 Task: Assign Issue Issue0000000288 to Sprint Sprint0000000173 in Scrum Project Project0000000058 in Jira. Assign Issue Issue0000000289 to Sprint Sprint0000000173 in Scrum Project Project0000000058 in Jira. Assign Issue Issue0000000290 to Sprint Sprint0000000174 in Scrum Project Project0000000058 in Jira. Start a Sprint called Sprint0000000169 in Scrum Project Project0000000057 in Jira. Start a Sprint called Sprint0000000170 in Scrum Project Project0000000057 in Jira
Action: Mouse moved to (121, 303)
Screenshot: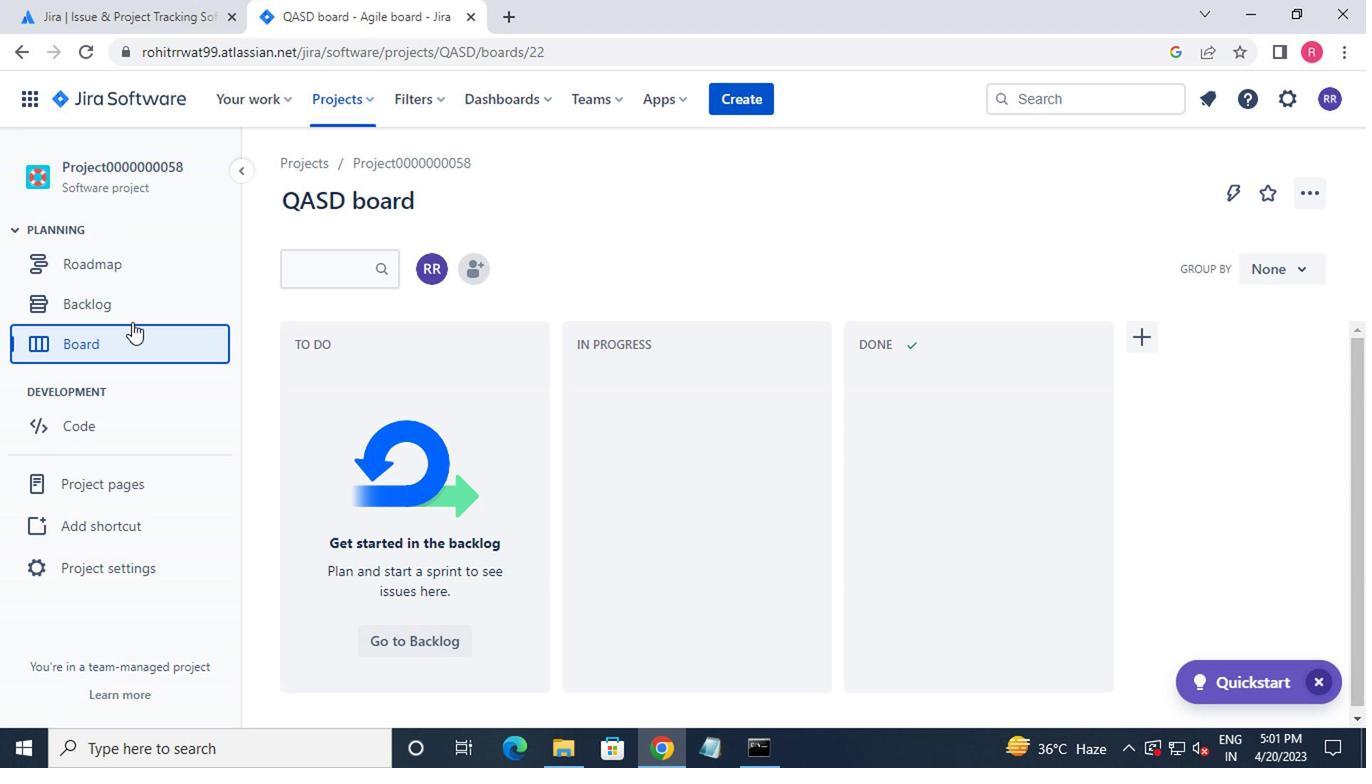 
Action: Mouse pressed left at (121, 303)
Screenshot: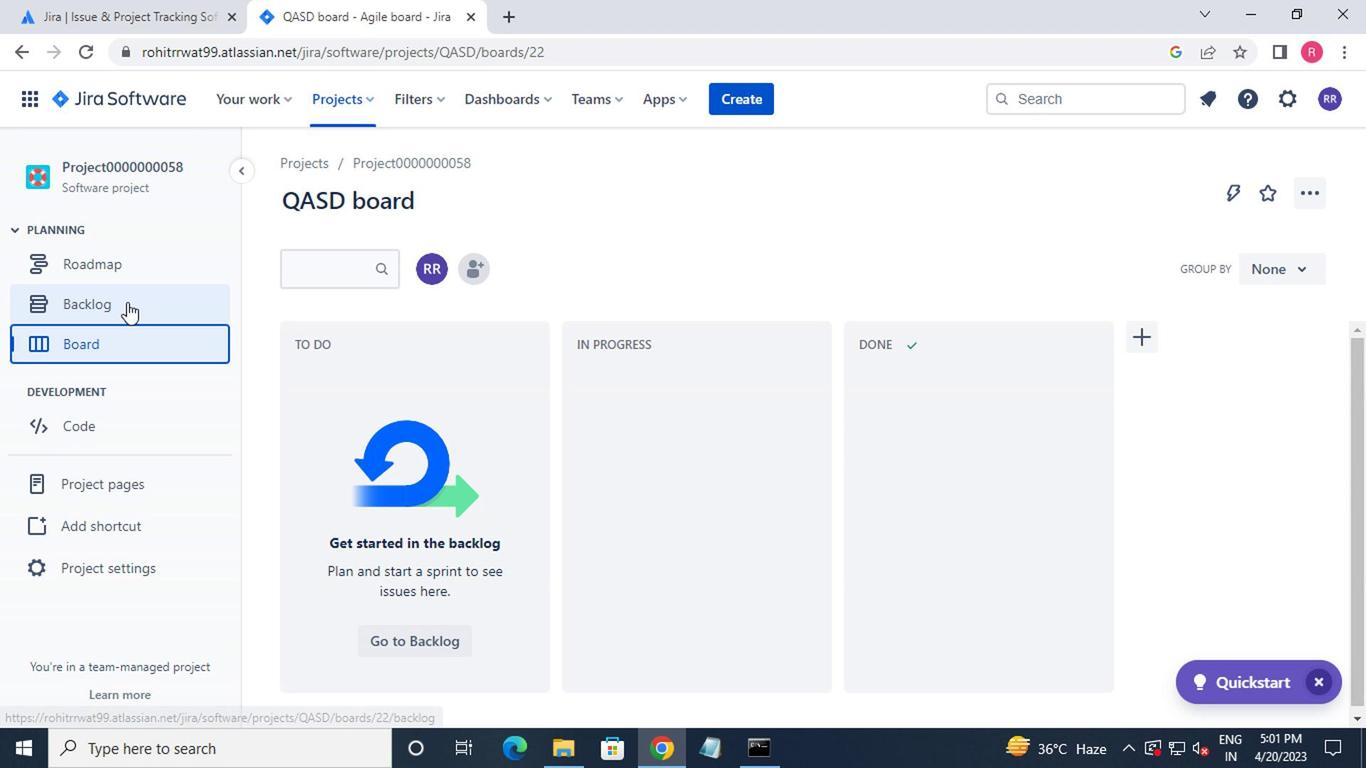 
Action: Mouse moved to (357, 424)
Screenshot: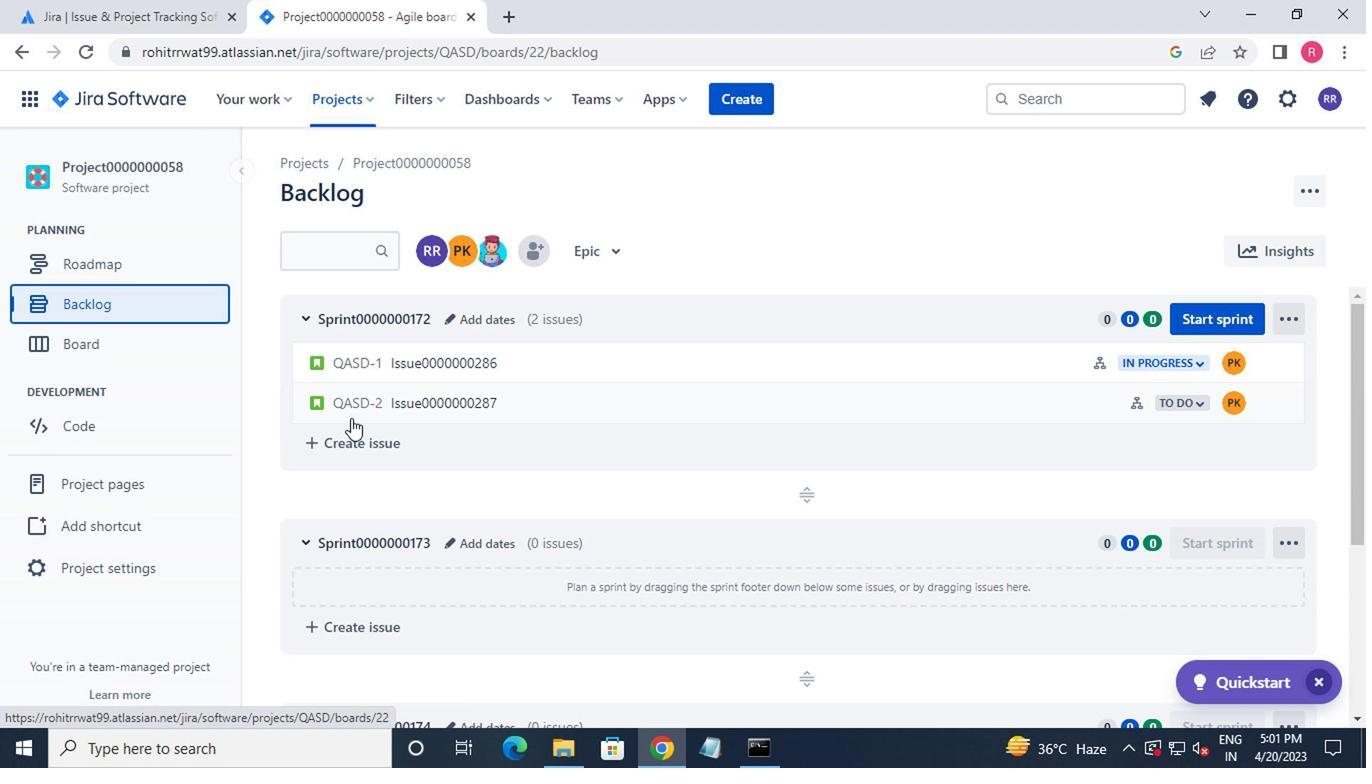 
Action: Mouse scrolled (357, 423) with delta (0, 0)
Screenshot: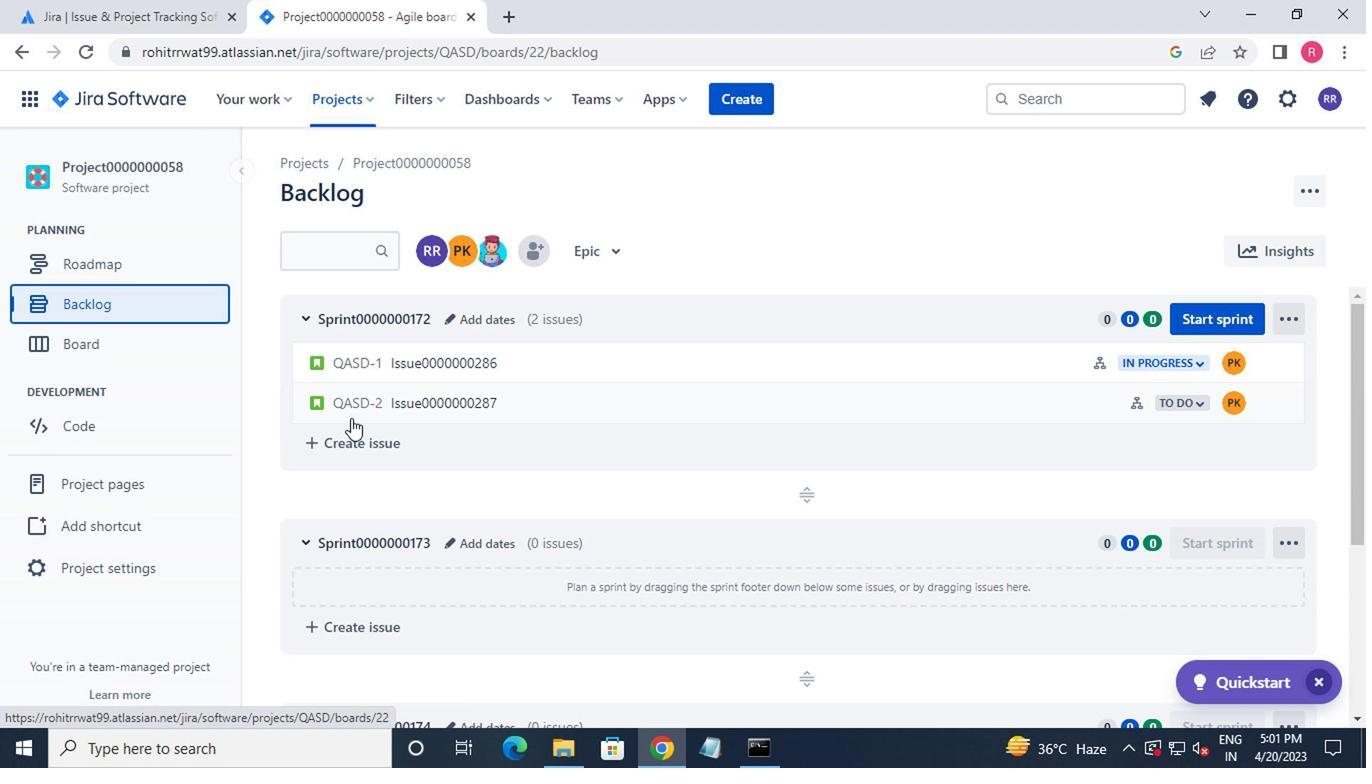 
Action: Mouse moved to (357, 425)
Screenshot: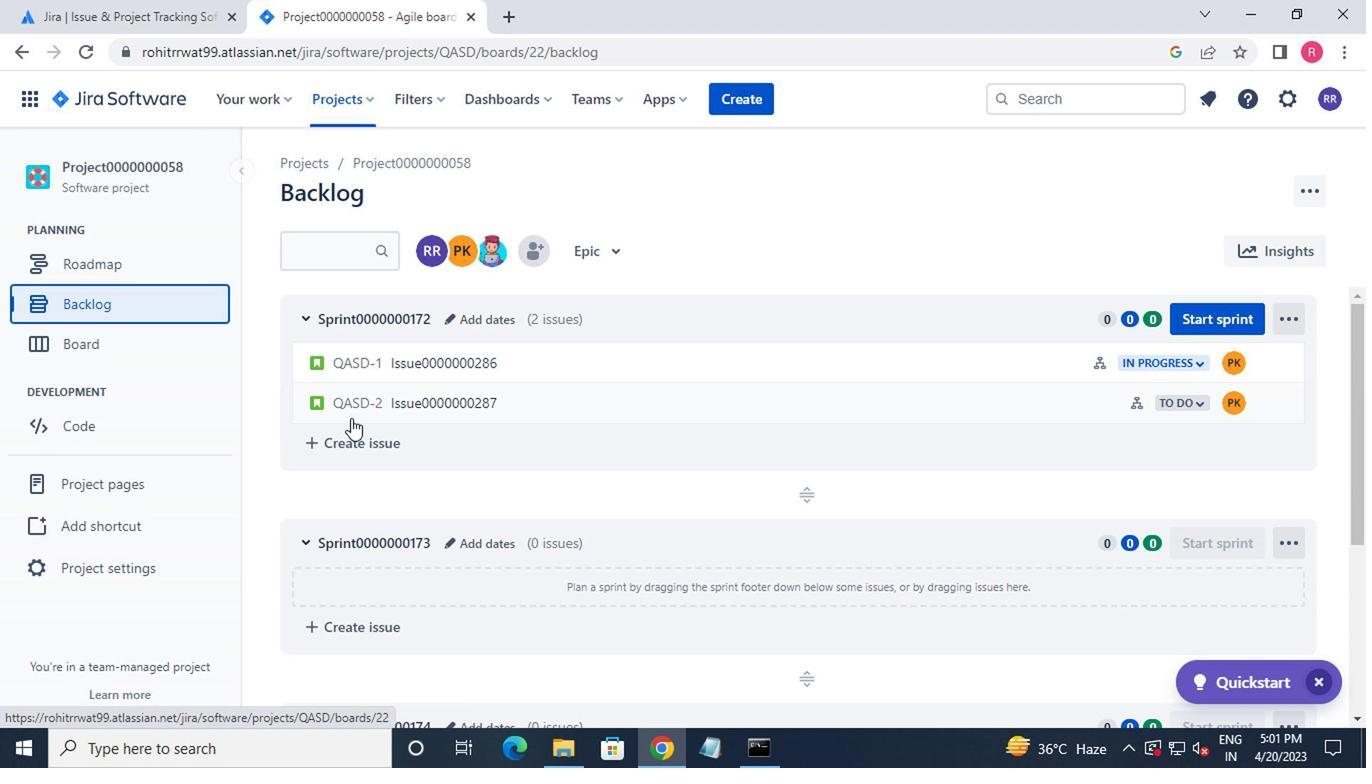 
Action: Mouse scrolled (357, 424) with delta (0, -1)
Screenshot: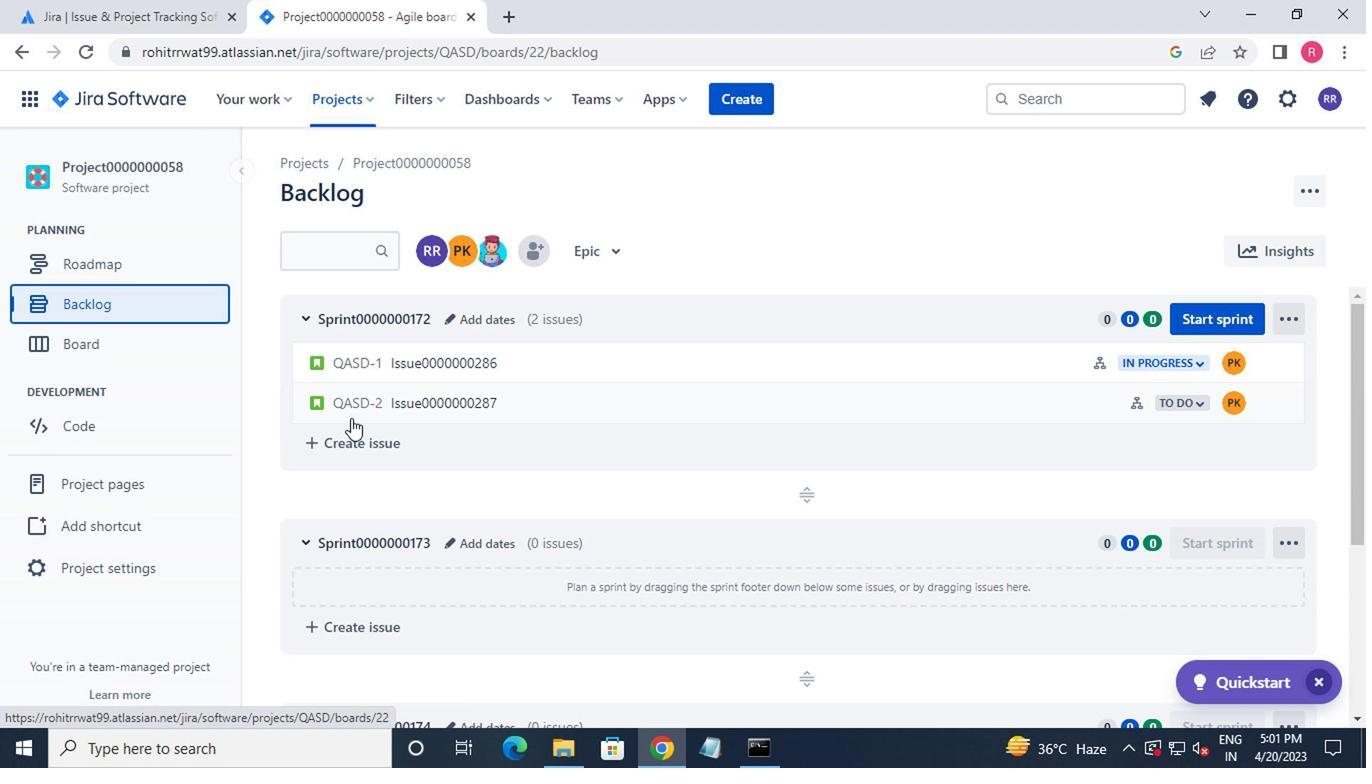
Action: Mouse moved to (359, 426)
Screenshot: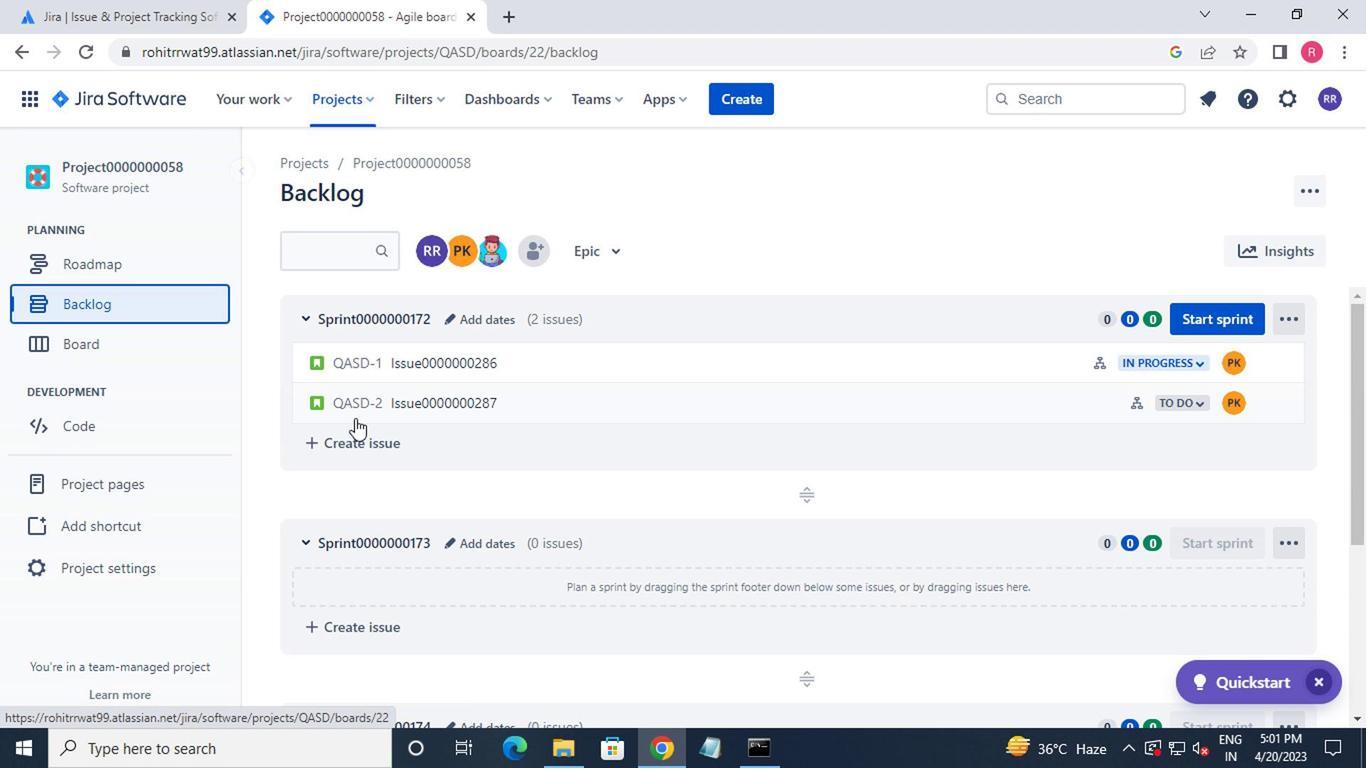 
Action: Mouse scrolled (359, 425) with delta (0, 0)
Screenshot: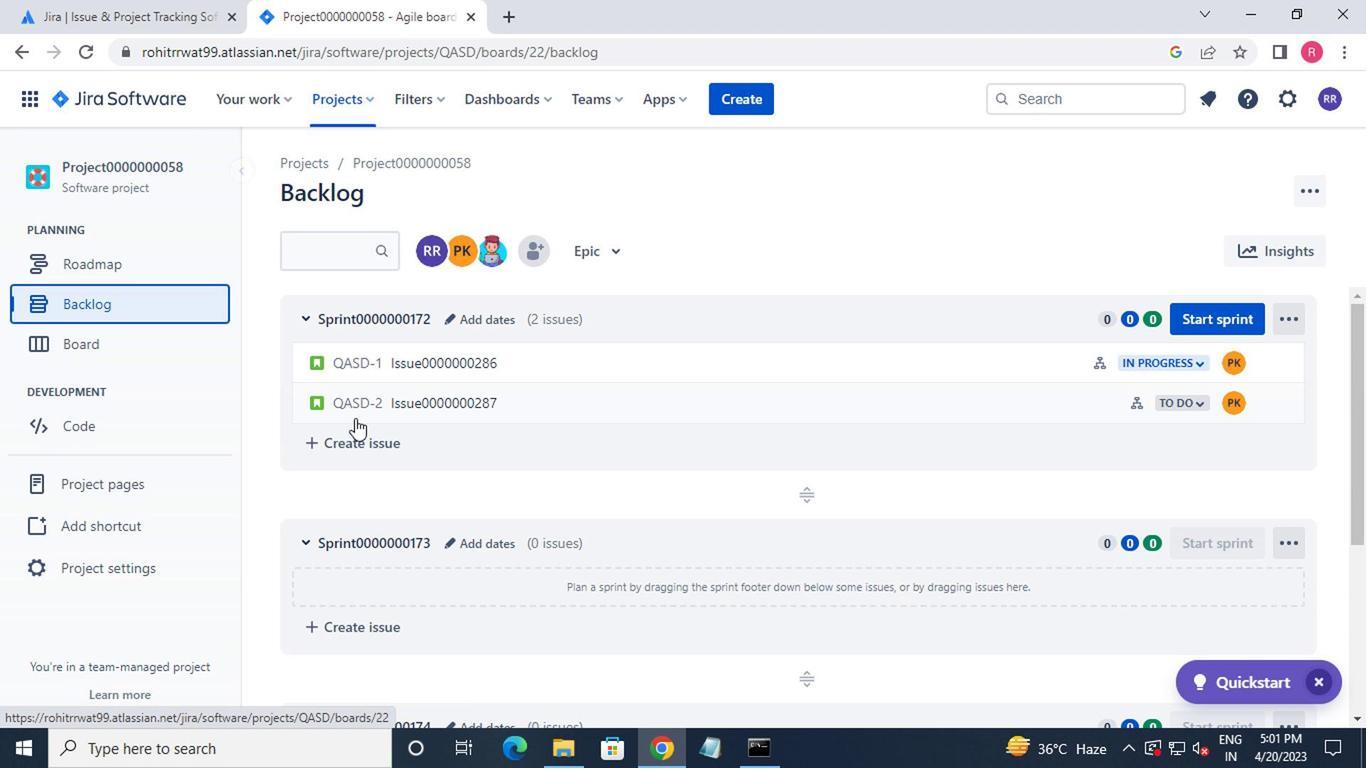 
Action: Mouse moved to (360, 426)
Screenshot: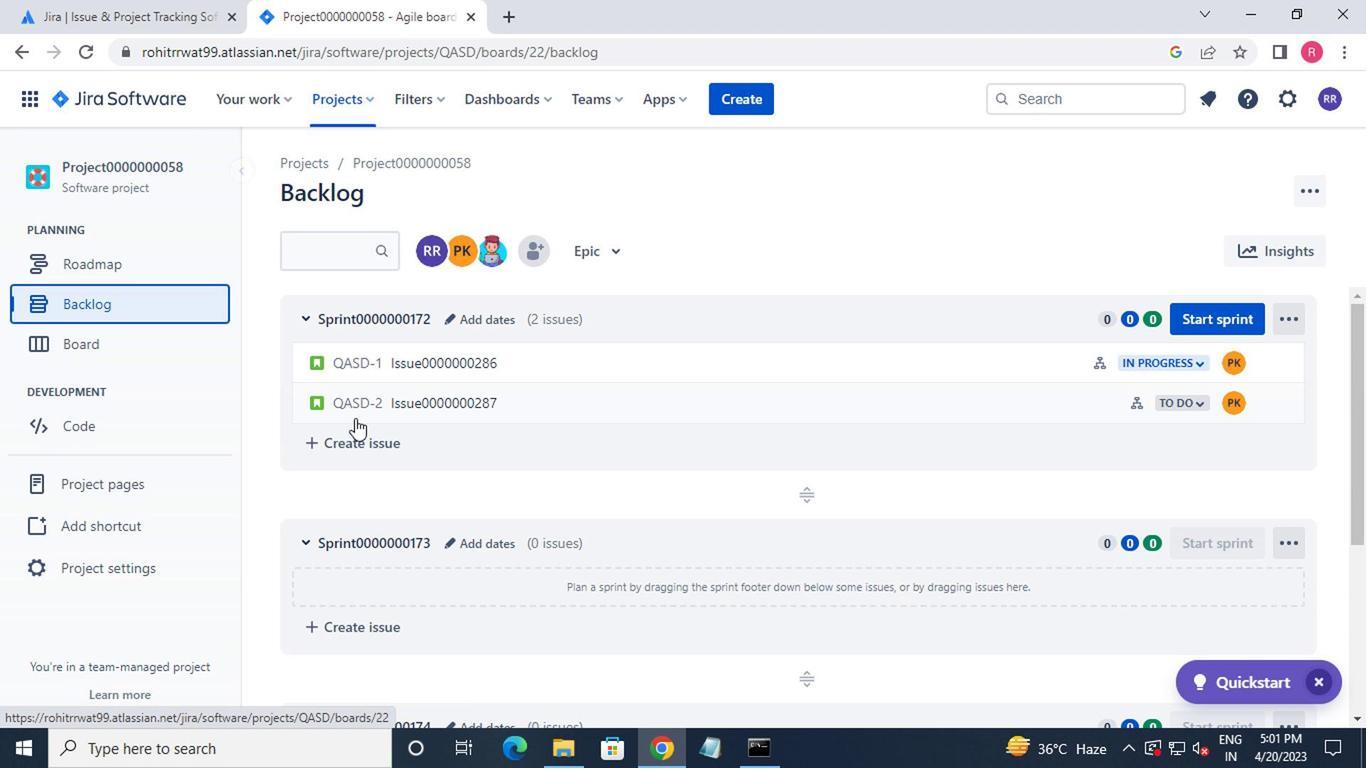 
Action: Mouse scrolled (360, 425) with delta (0, 0)
Screenshot: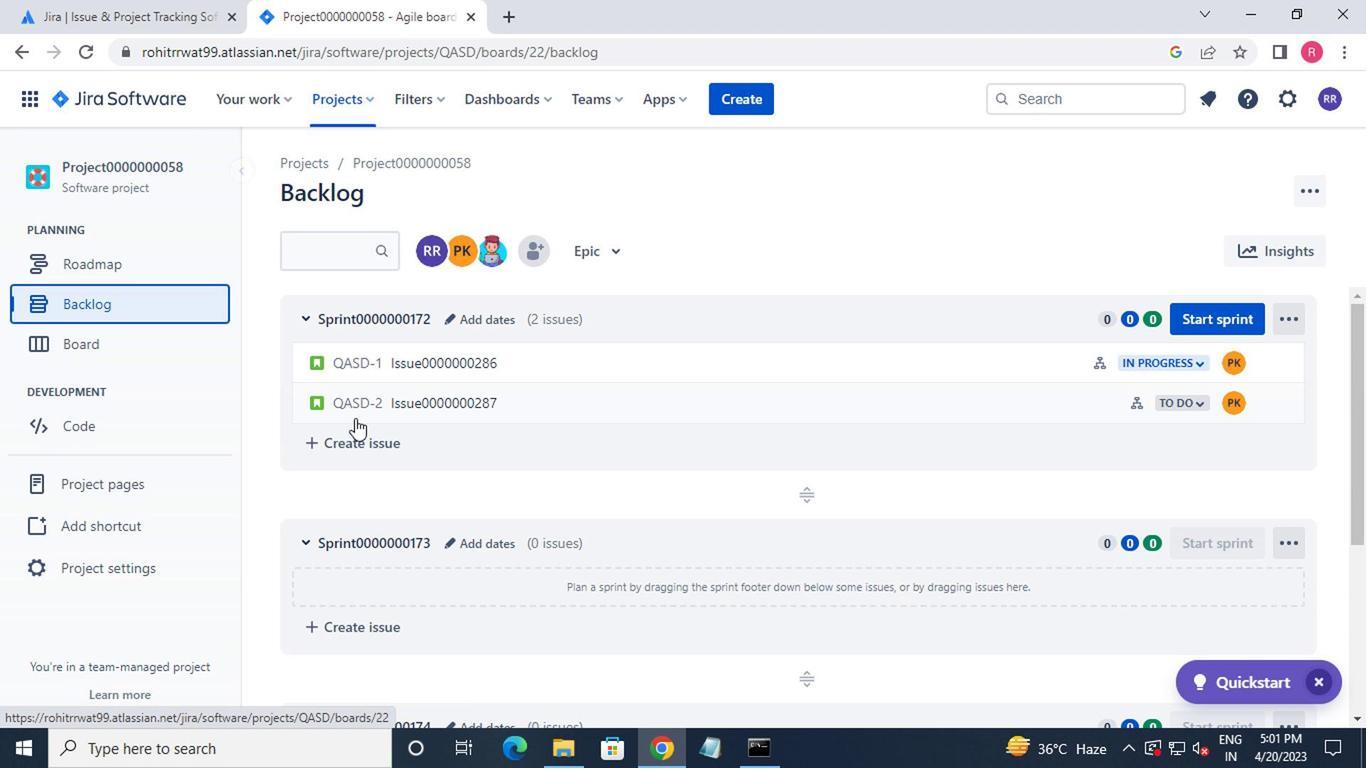 
Action: Mouse moved to (362, 426)
Screenshot: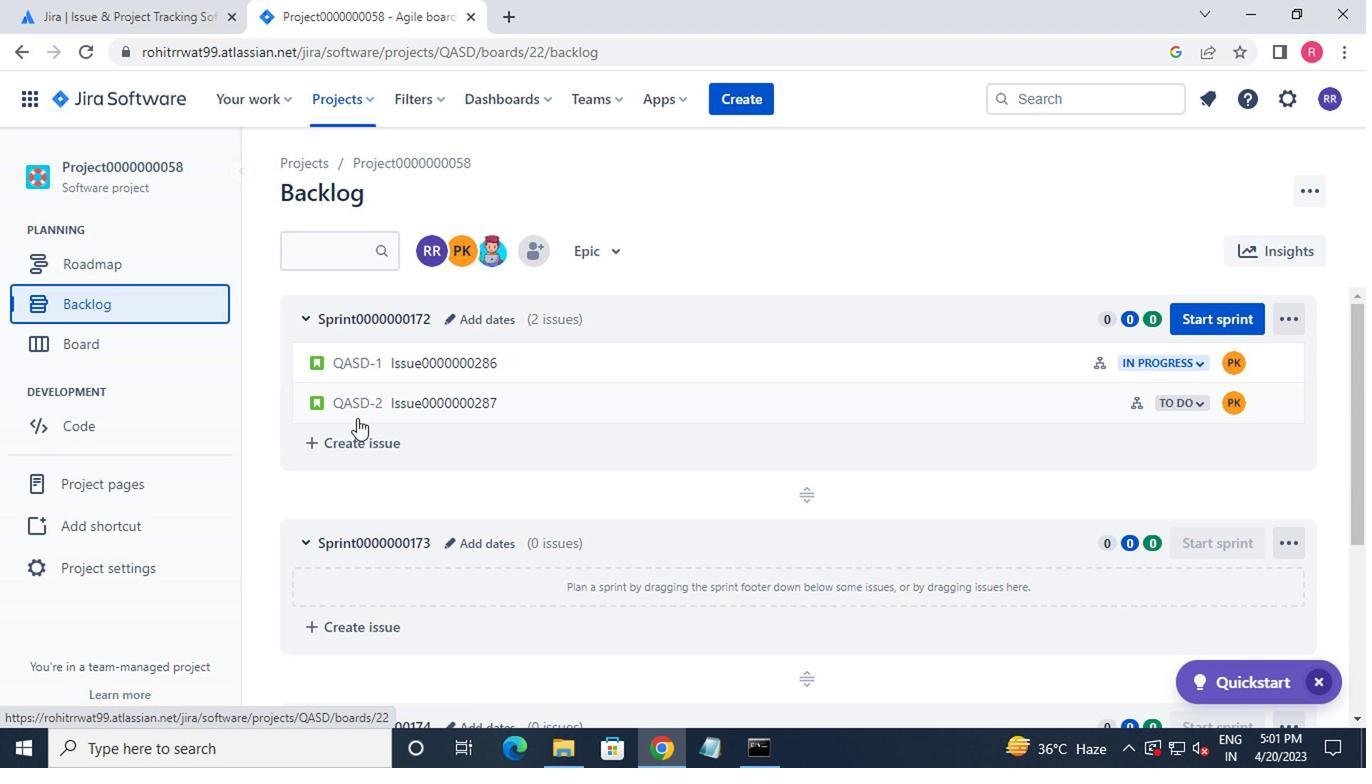 
Action: Mouse scrolled (362, 425) with delta (0, 0)
Screenshot: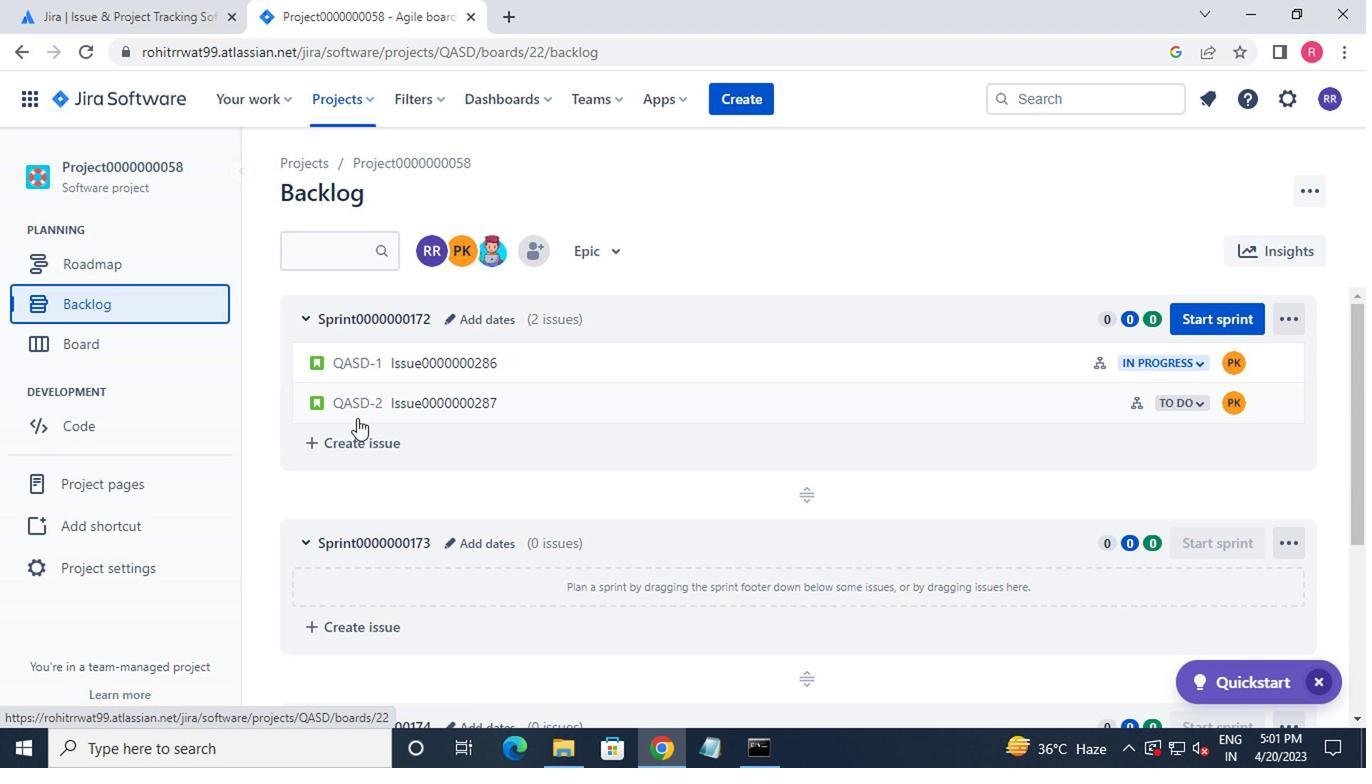 
Action: Mouse moved to (1260, 526)
Screenshot: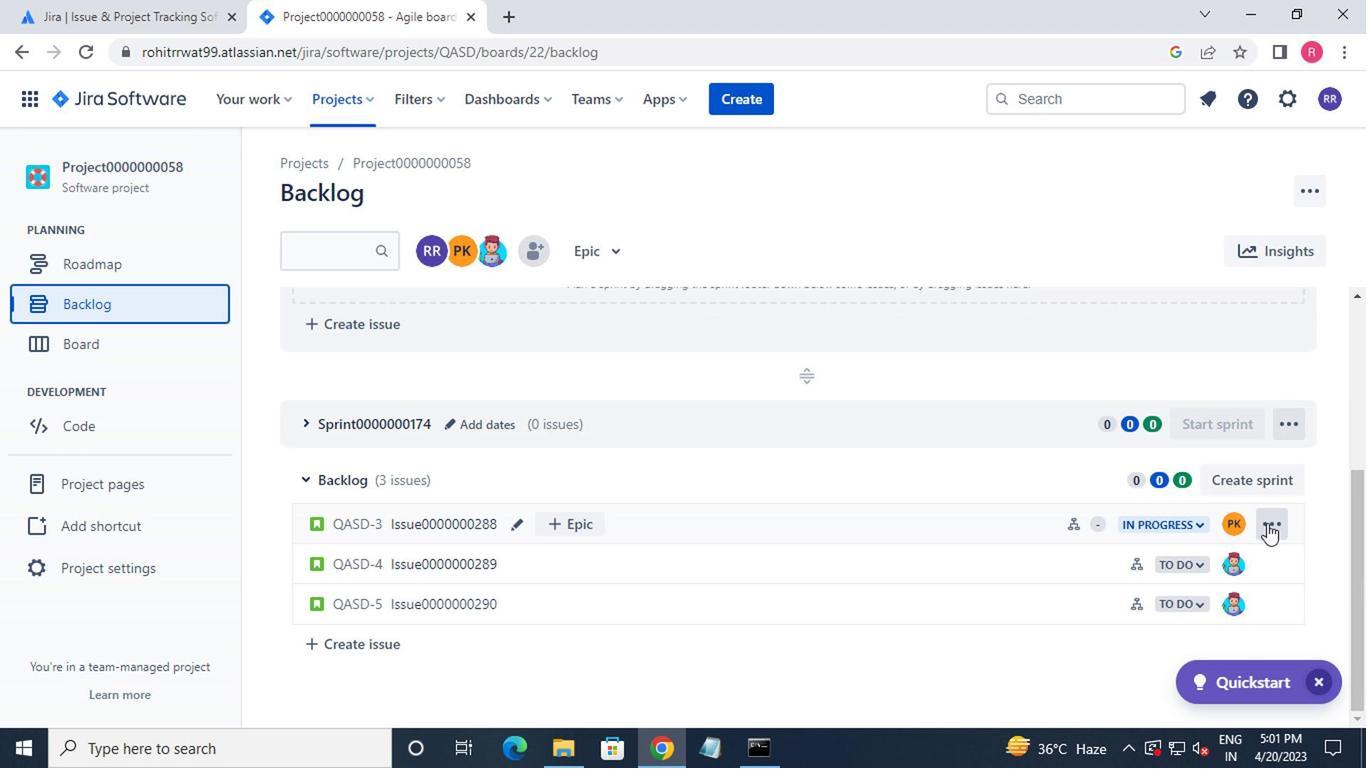 
Action: Mouse pressed left at (1260, 526)
Screenshot: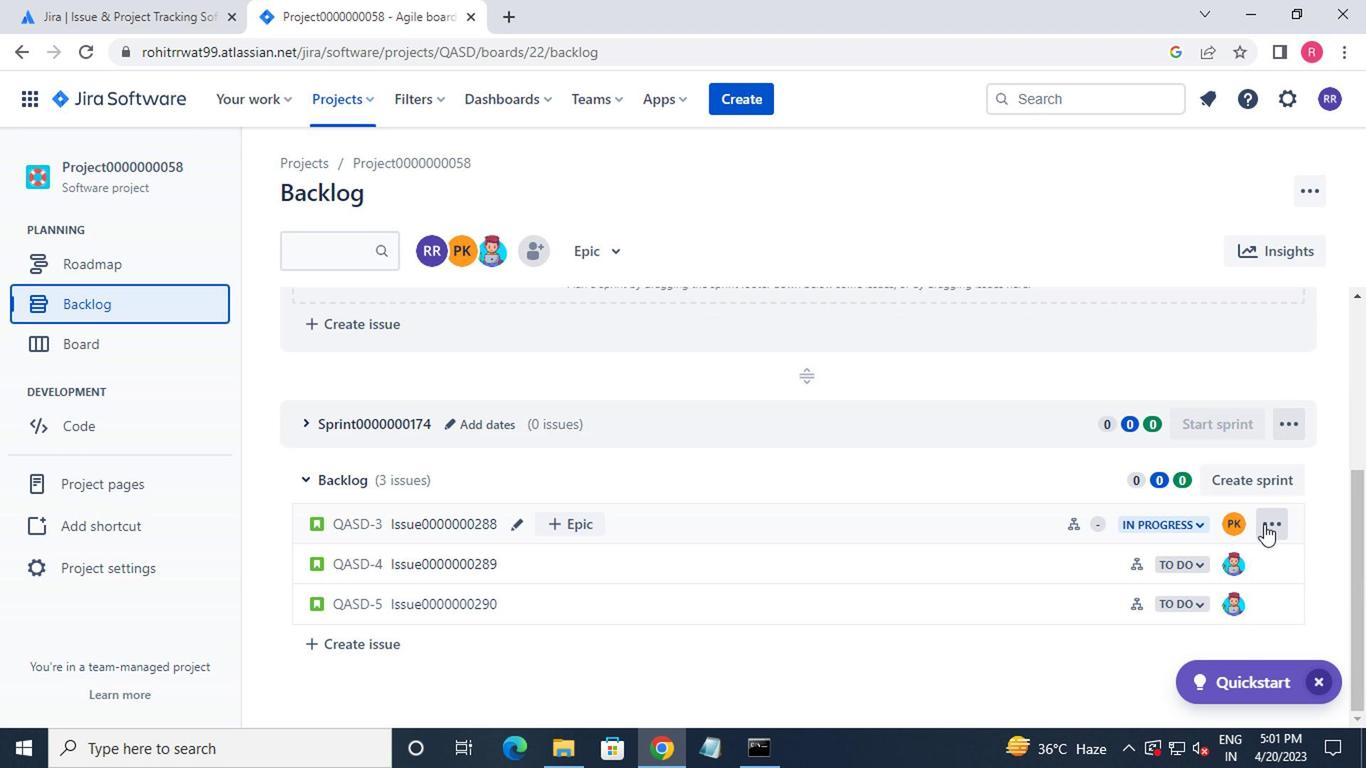 
Action: Mouse moved to (1243, 413)
Screenshot: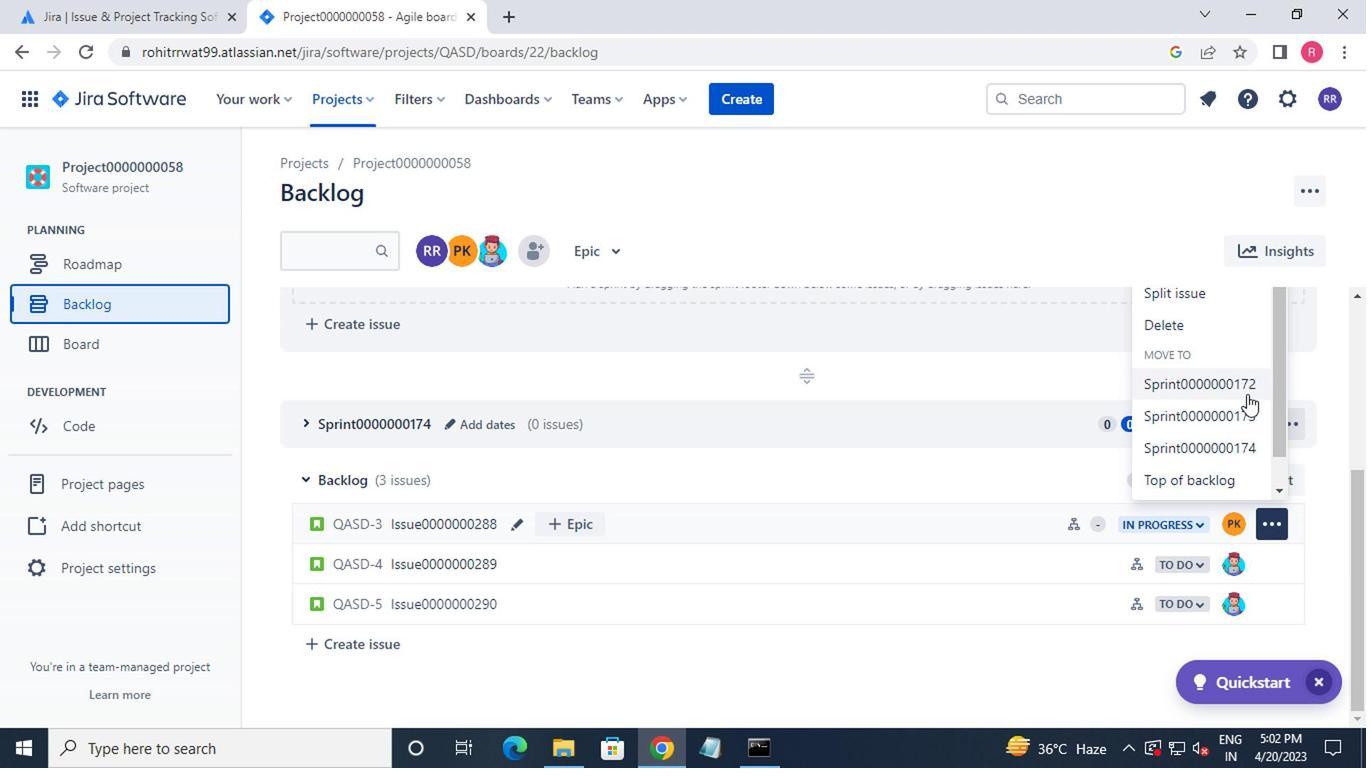
Action: Mouse pressed left at (1243, 413)
Screenshot: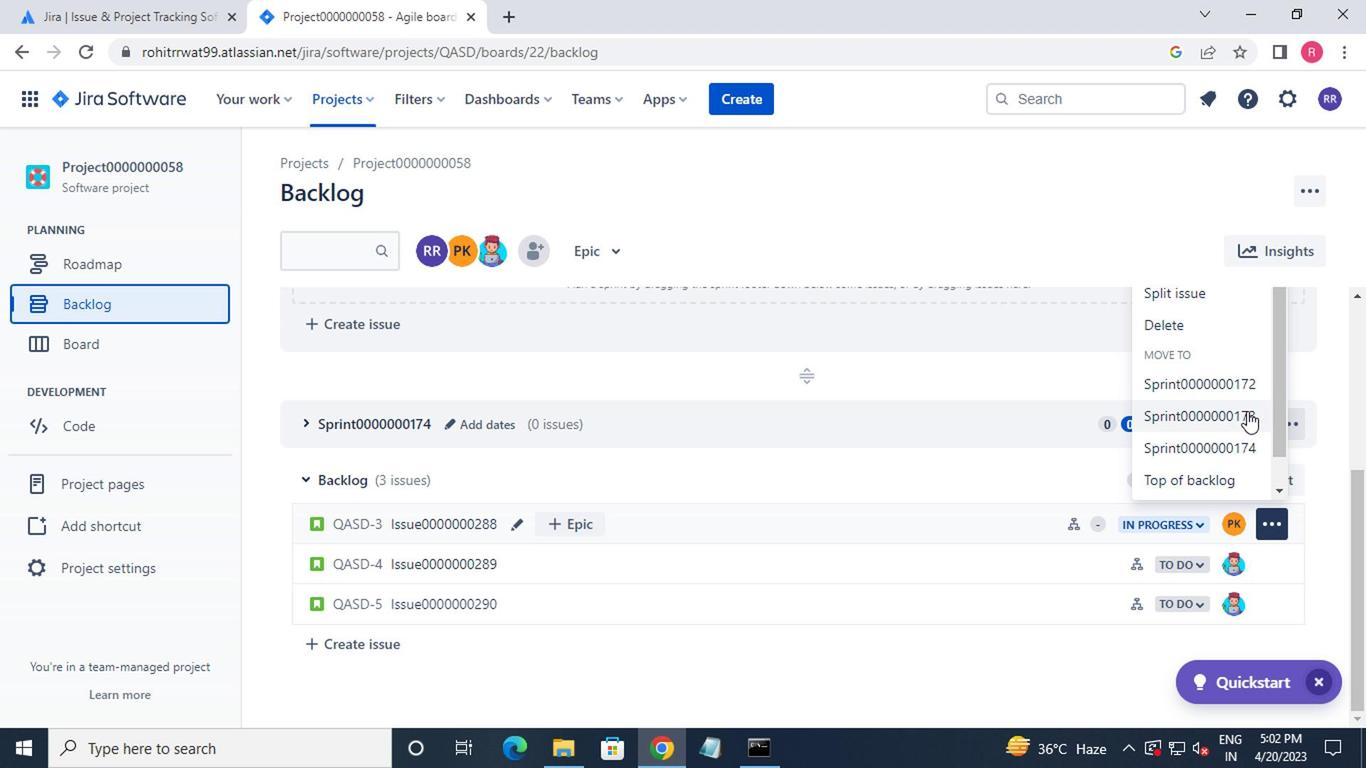 
Action: Mouse moved to (1268, 574)
Screenshot: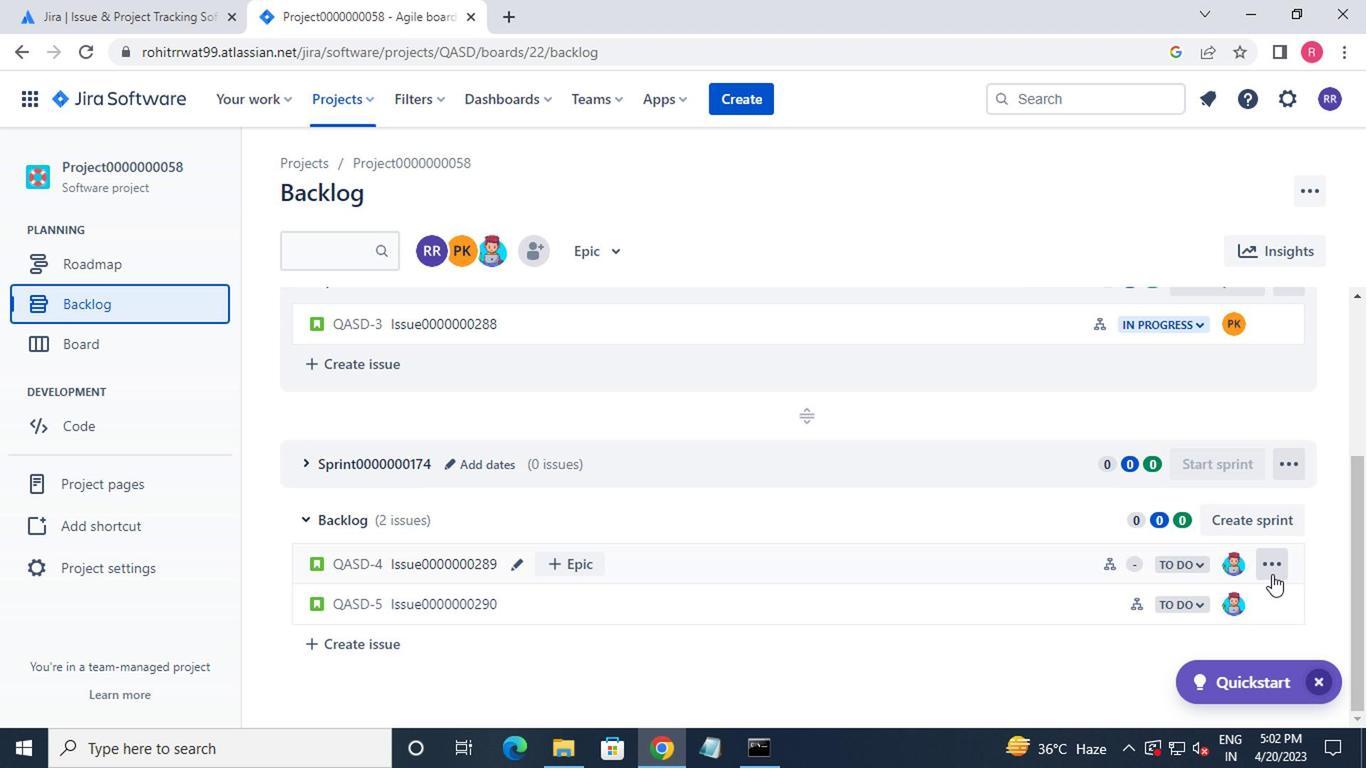 
Action: Mouse pressed left at (1268, 574)
Screenshot: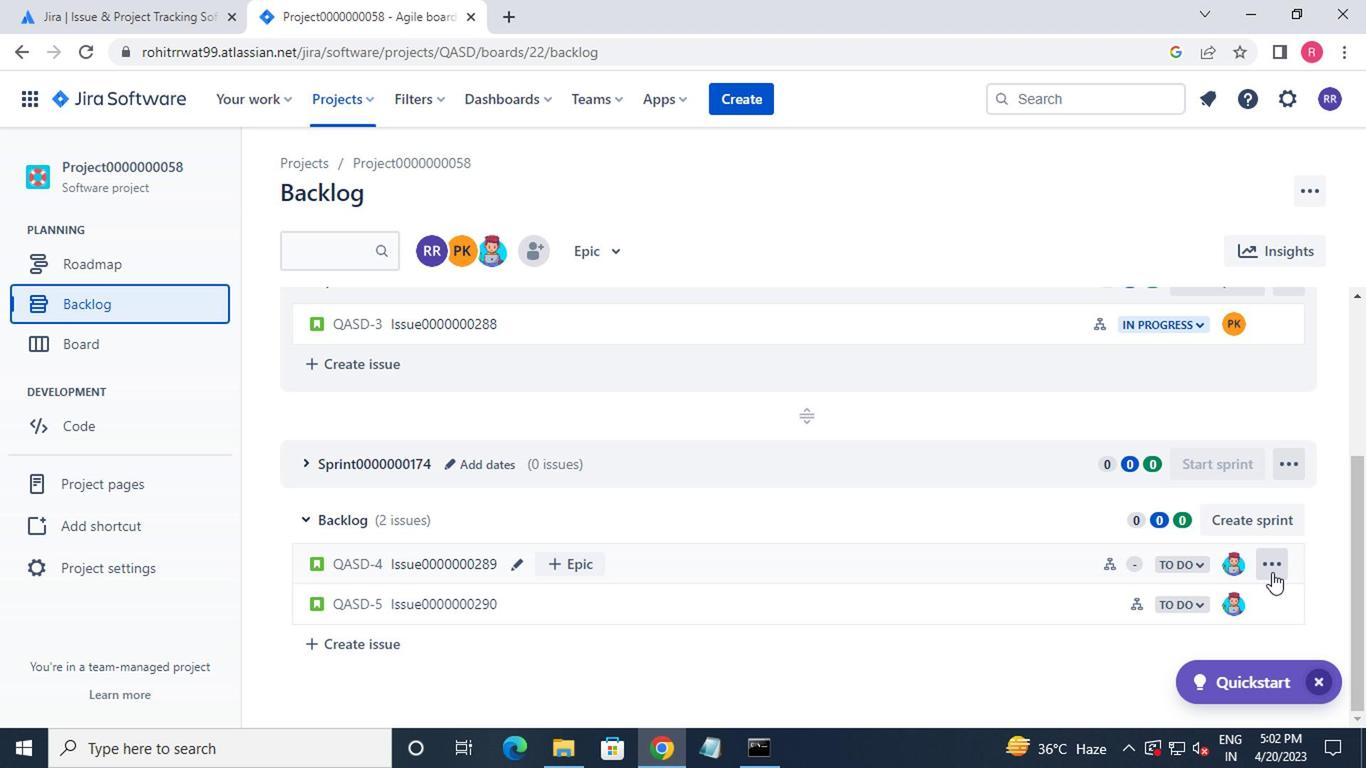 
Action: Mouse moved to (1241, 446)
Screenshot: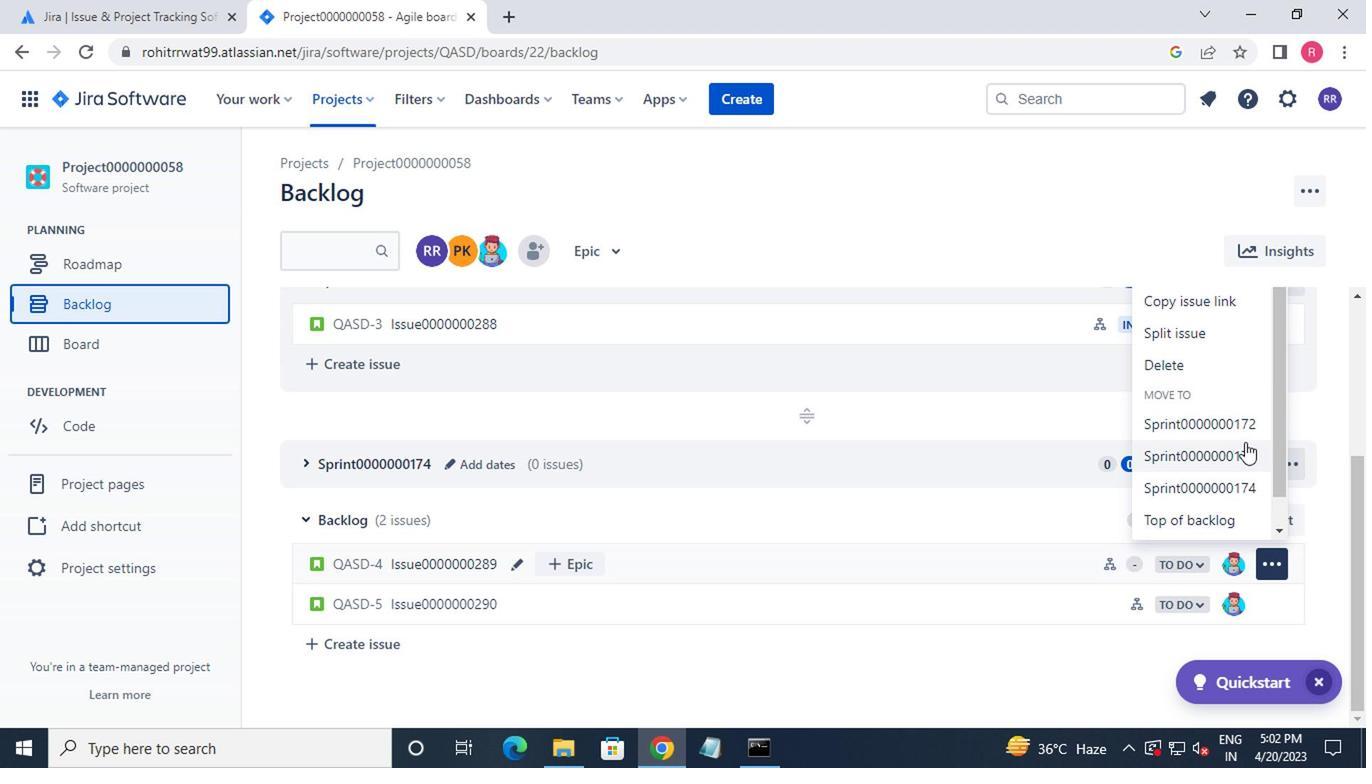
Action: Mouse pressed left at (1241, 446)
Screenshot: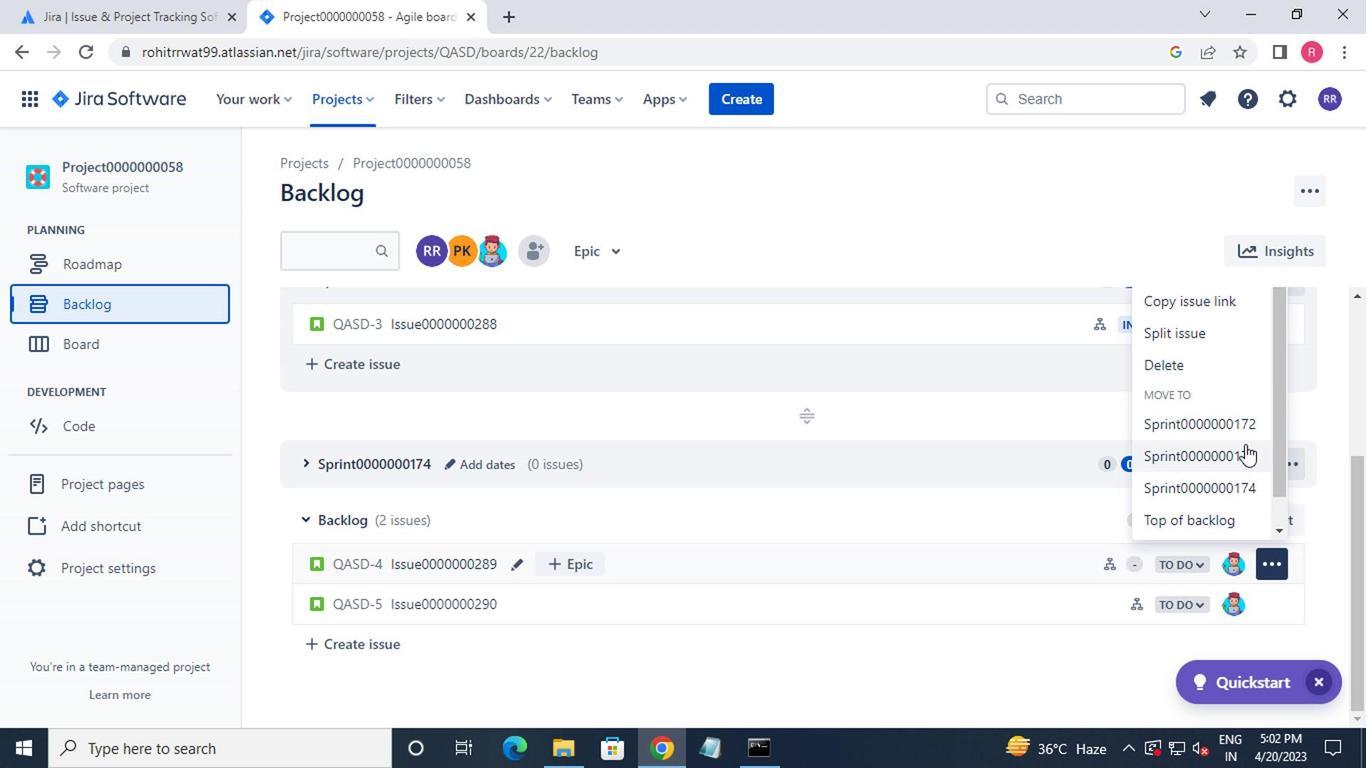 
Action: Mouse moved to (1261, 617)
Screenshot: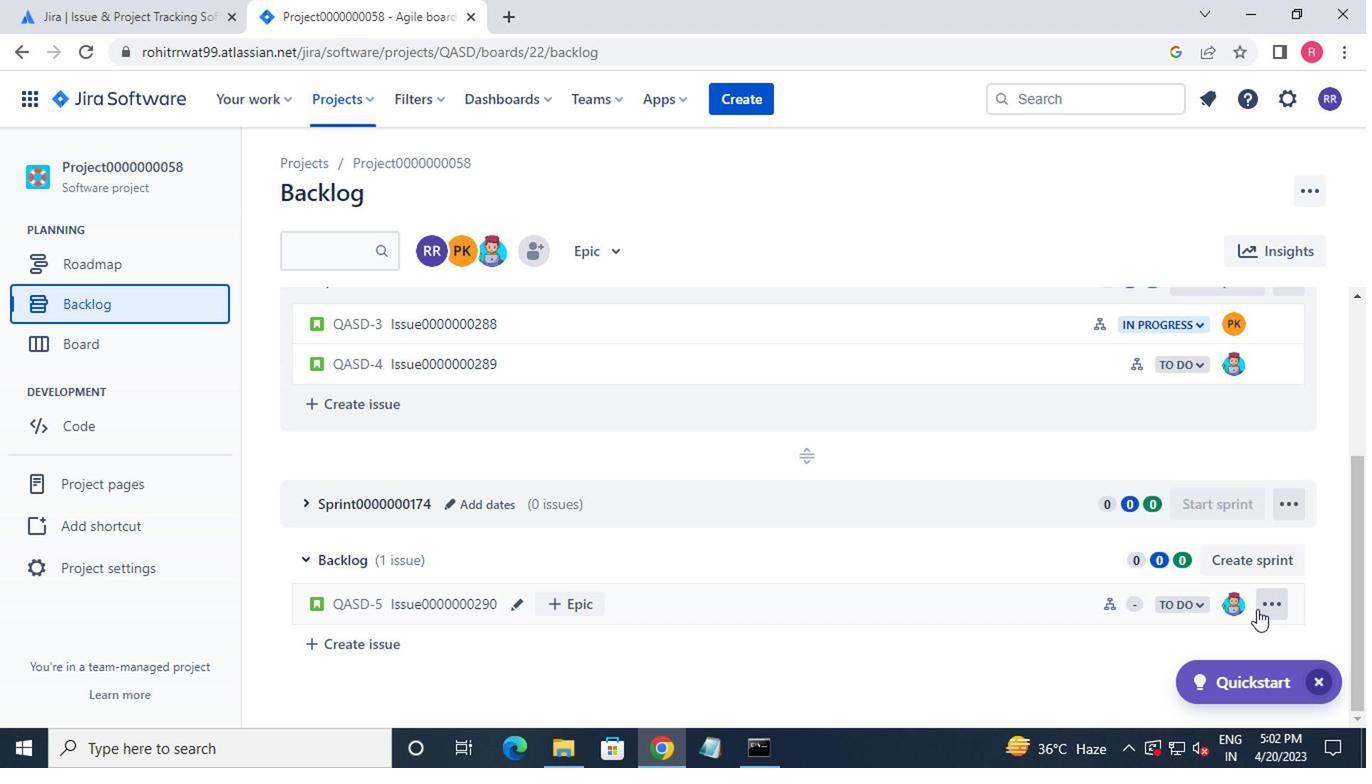 
Action: Mouse pressed left at (1261, 617)
Screenshot: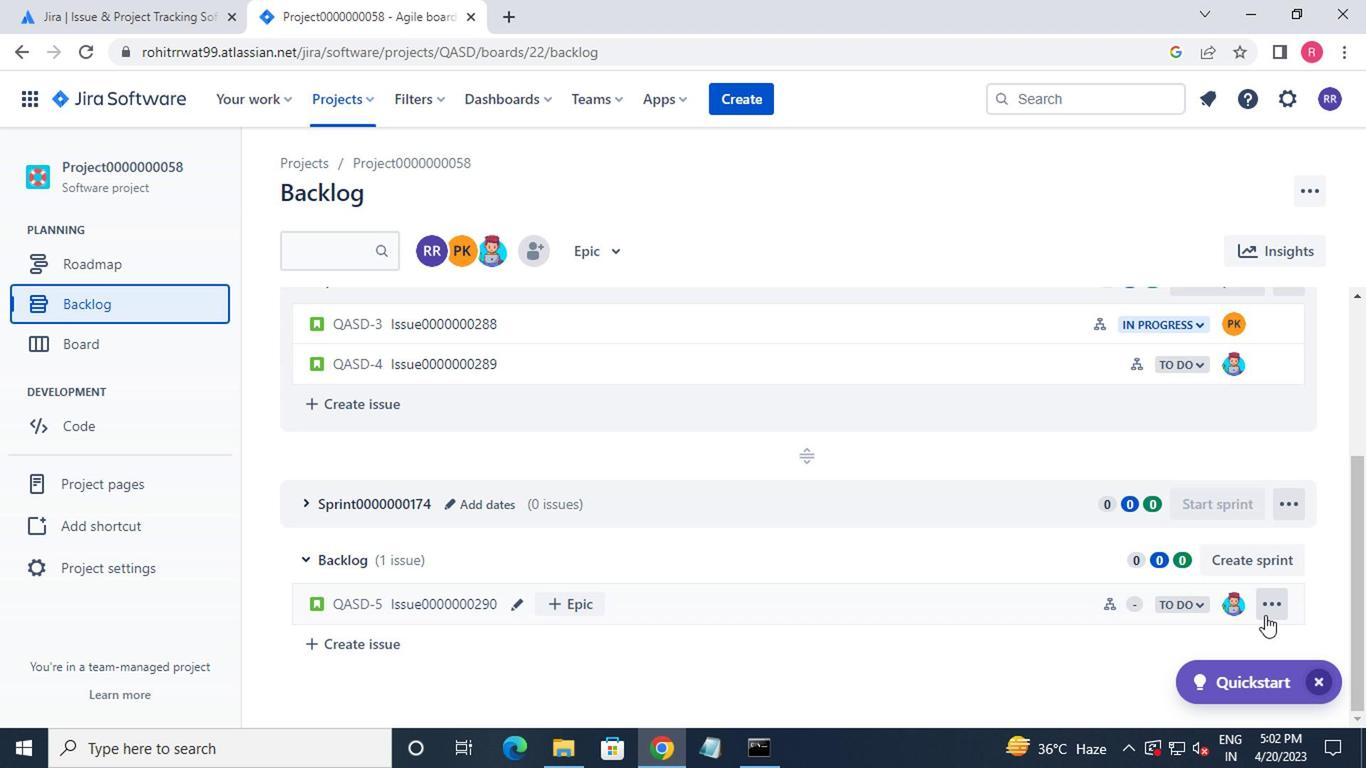 
Action: Mouse moved to (1248, 538)
Screenshot: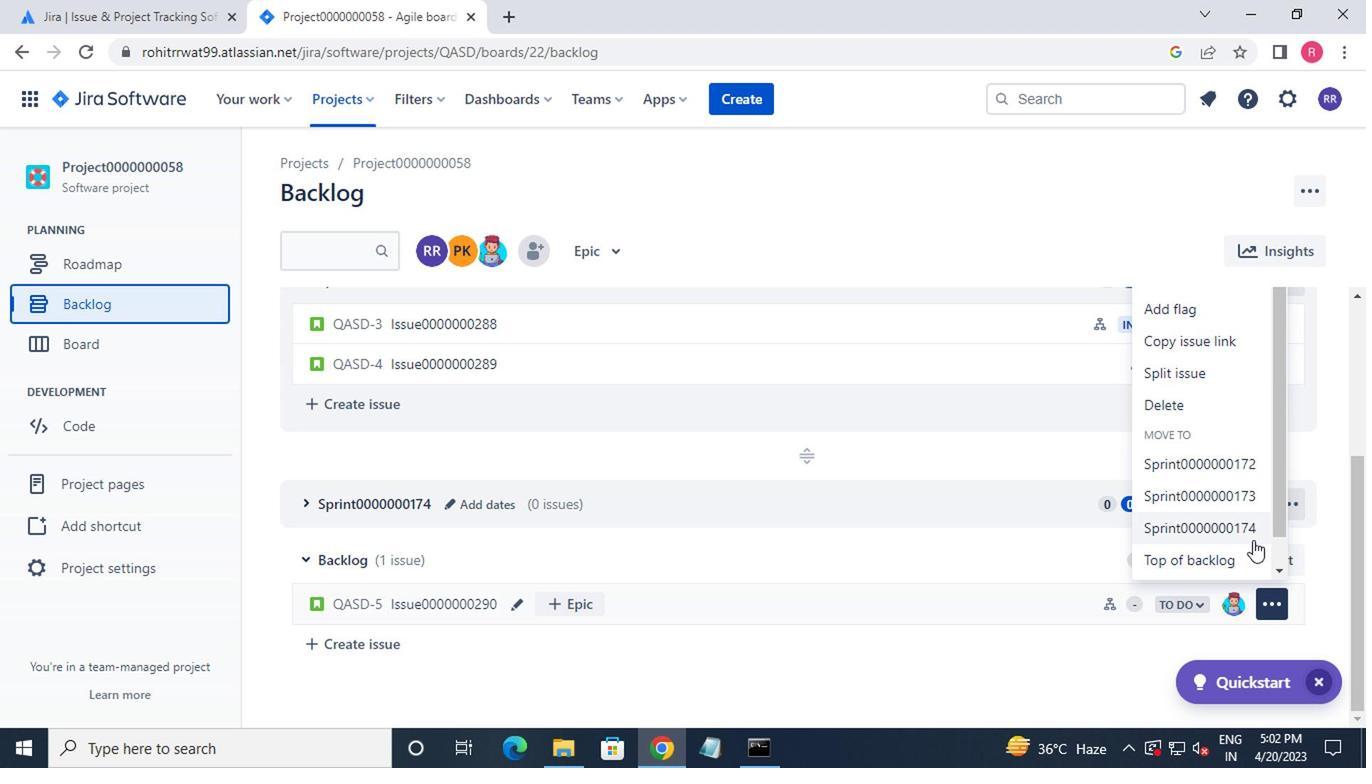 
Action: Mouse pressed left at (1248, 538)
Screenshot: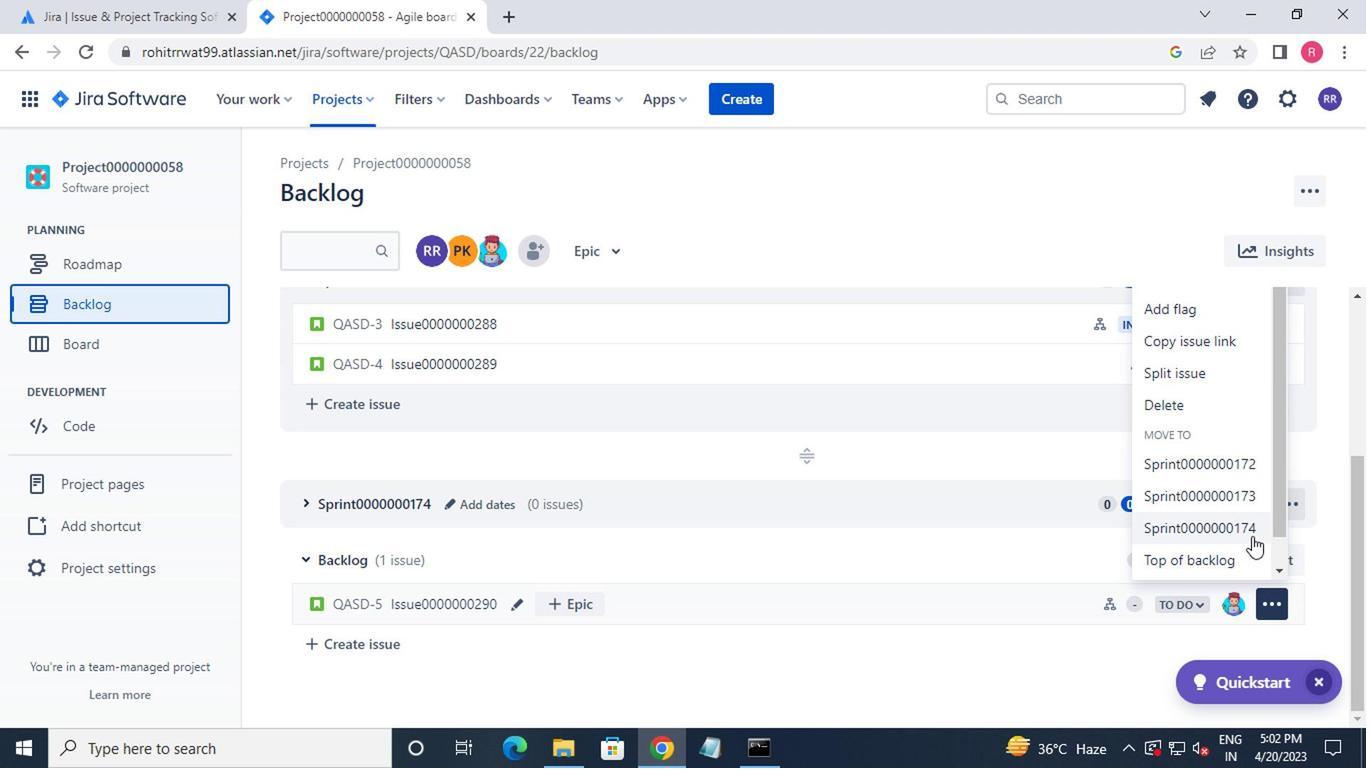 
Action: Mouse moved to (345, 108)
Screenshot: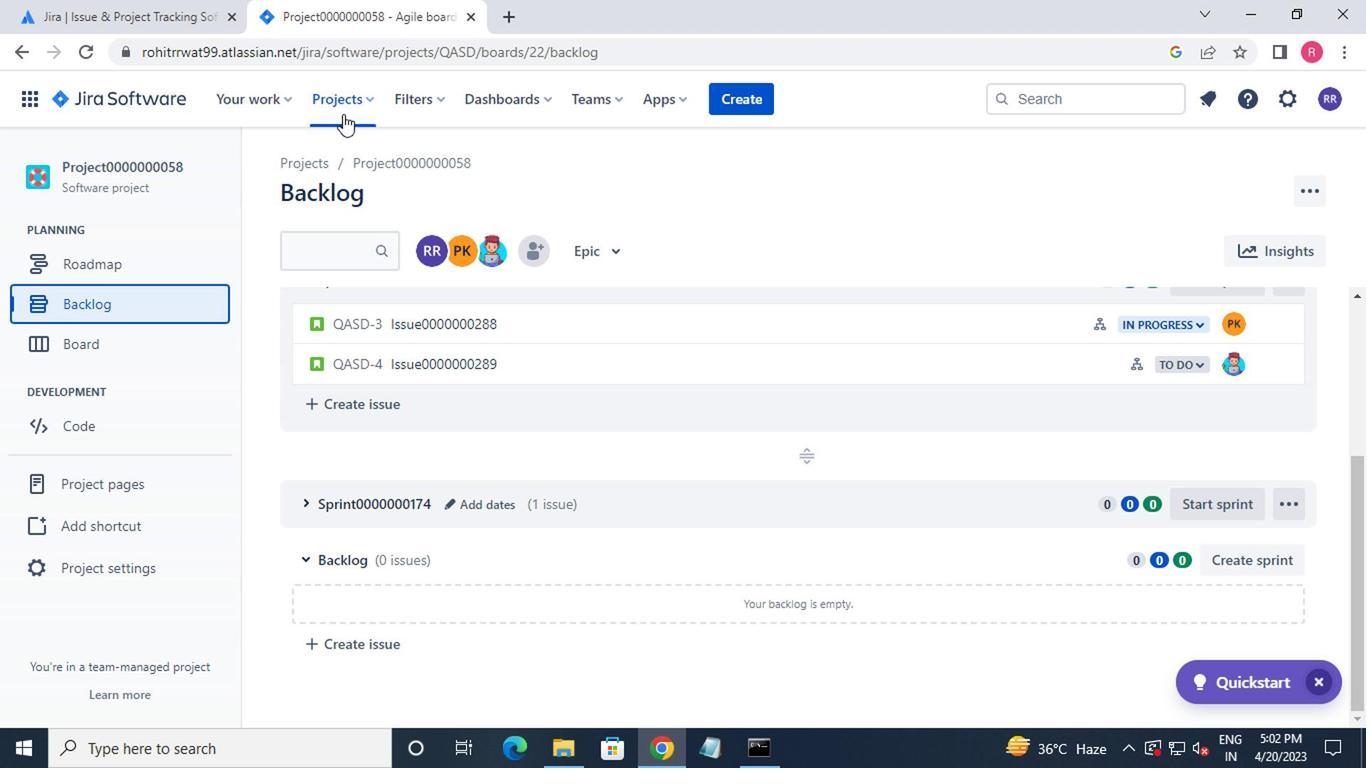
Action: Mouse pressed left at (345, 108)
Screenshot: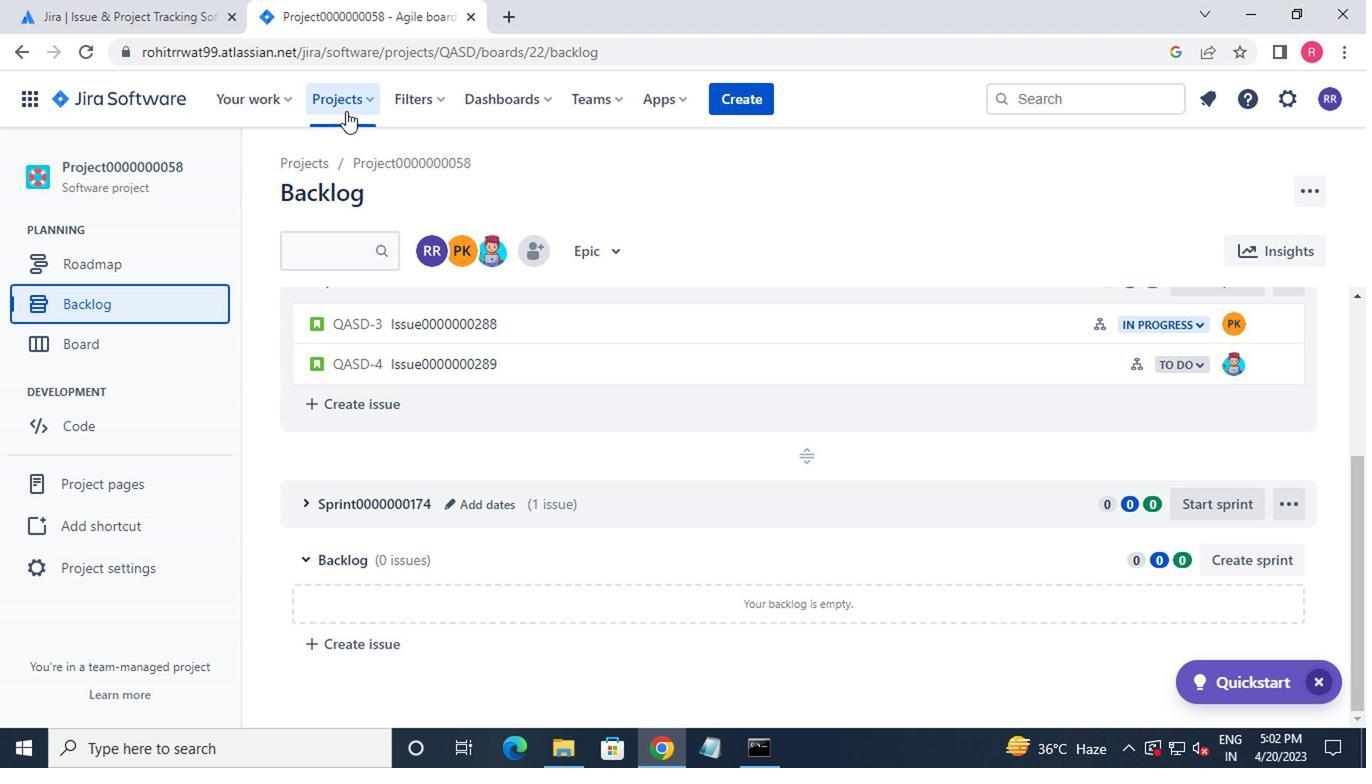 
Action: Mouse moved to (428, 231)
Screenshot: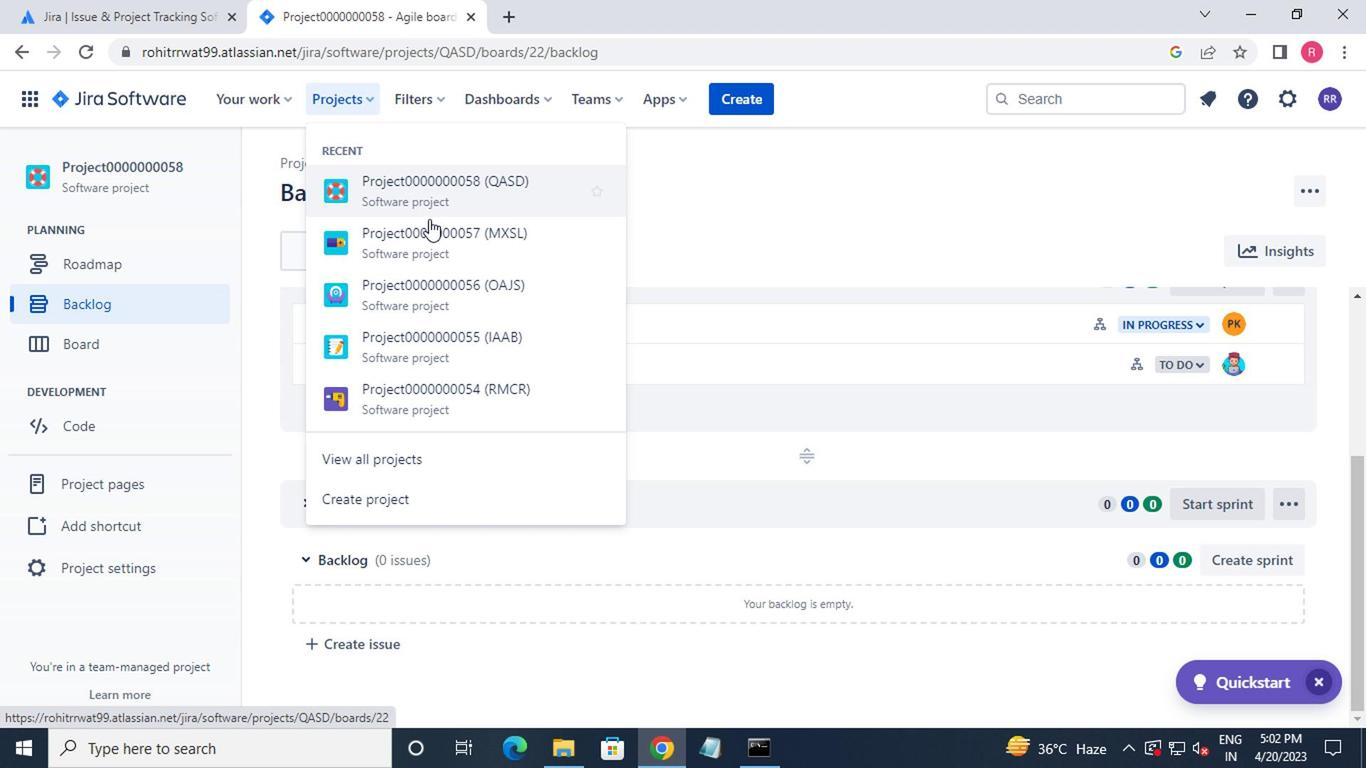 
Action: Mouse pressed left at (428, 231)
Screenshot: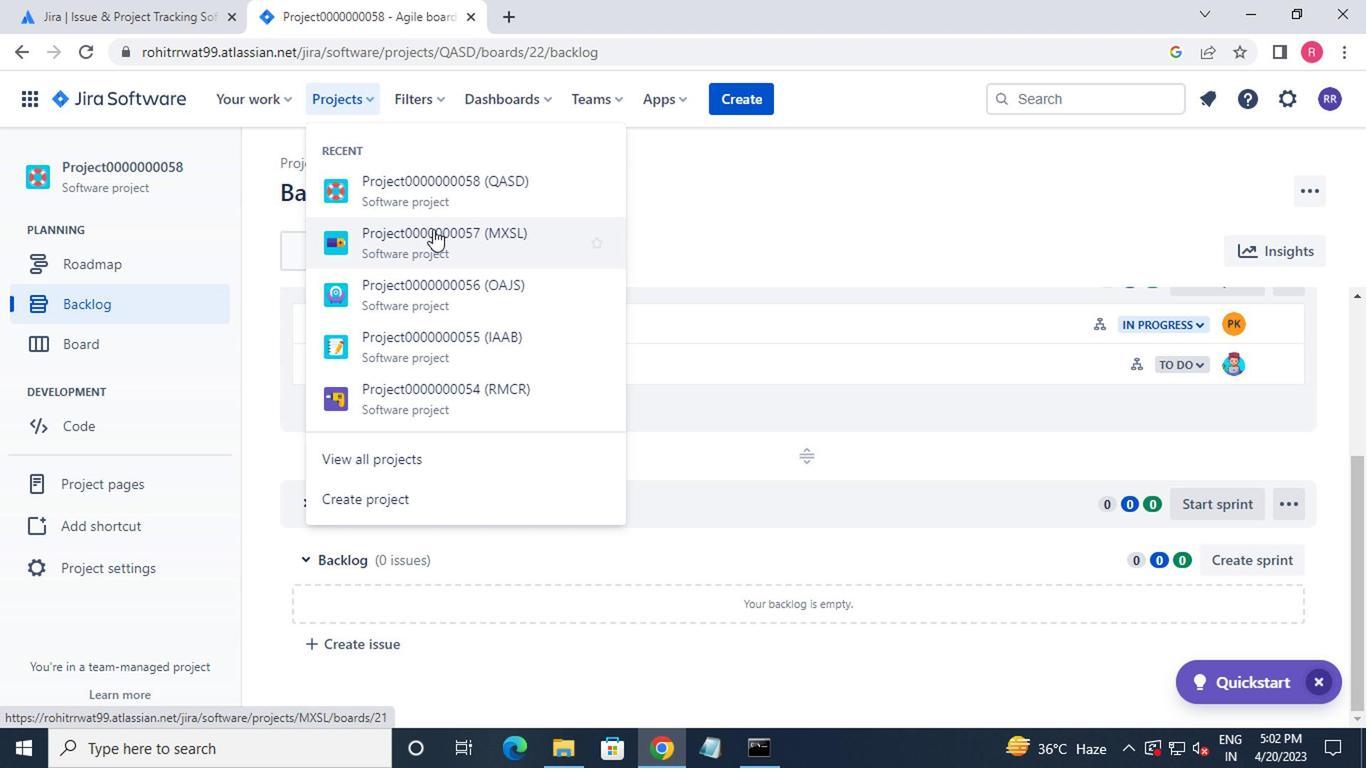 
Action: Mouse moved to (155, 301)
Screenshot: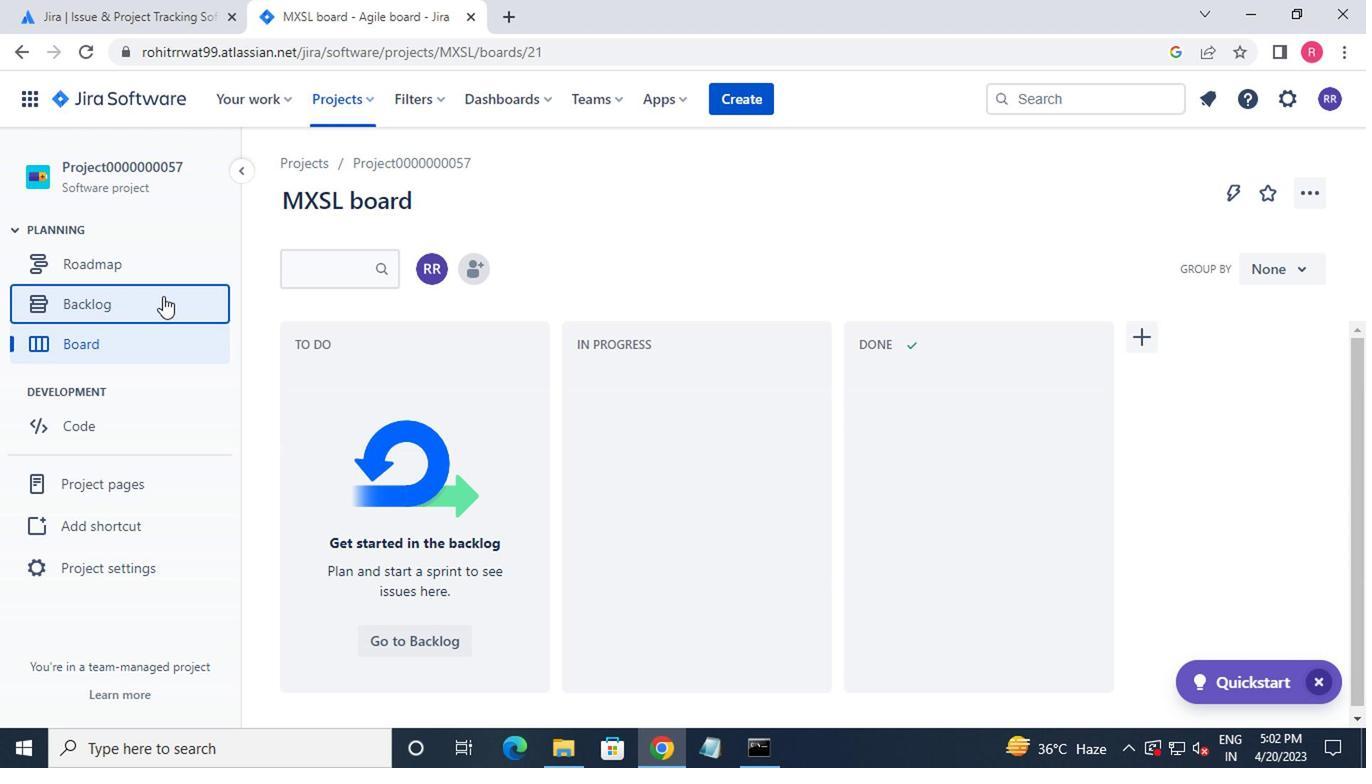 
Action: Mouse pressed left at (155, 301)
Screenshot: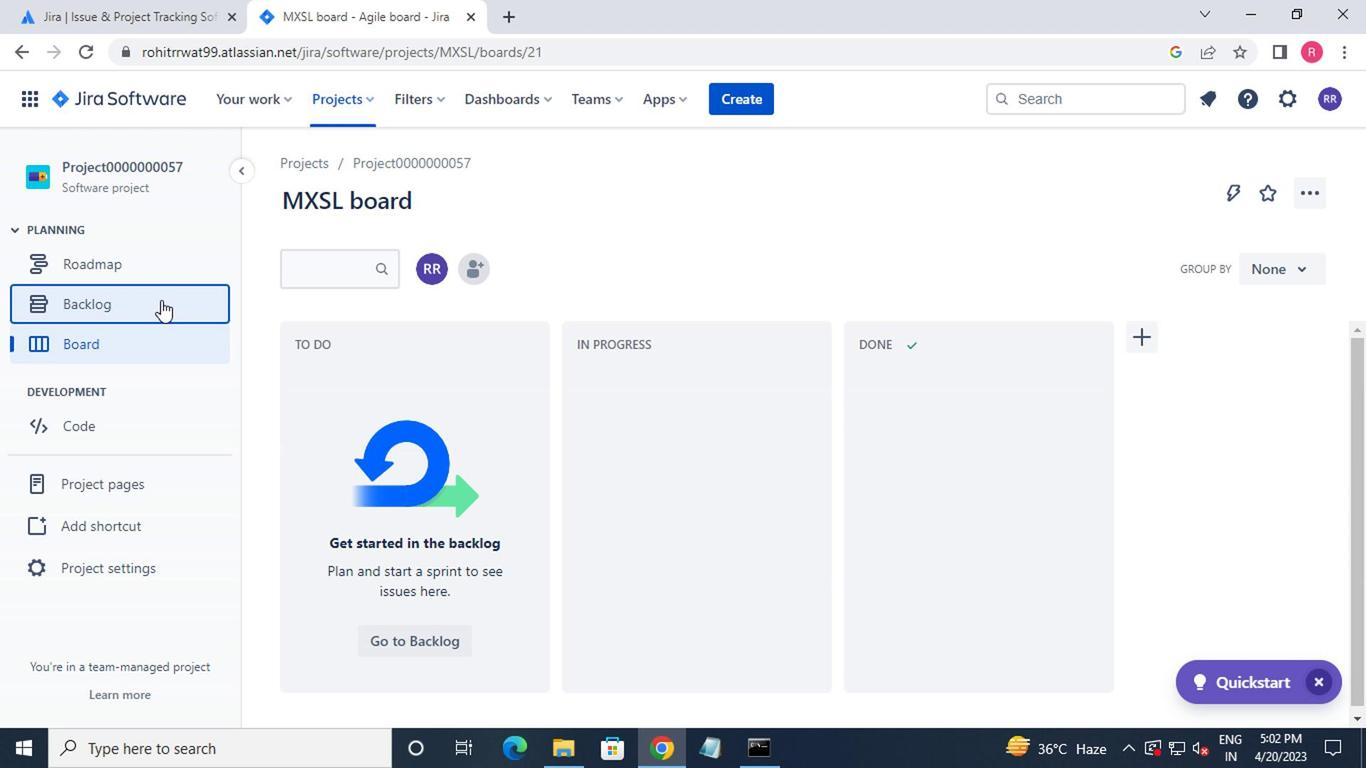 
Action: Mouse moved to (604, 396)
Screenshot: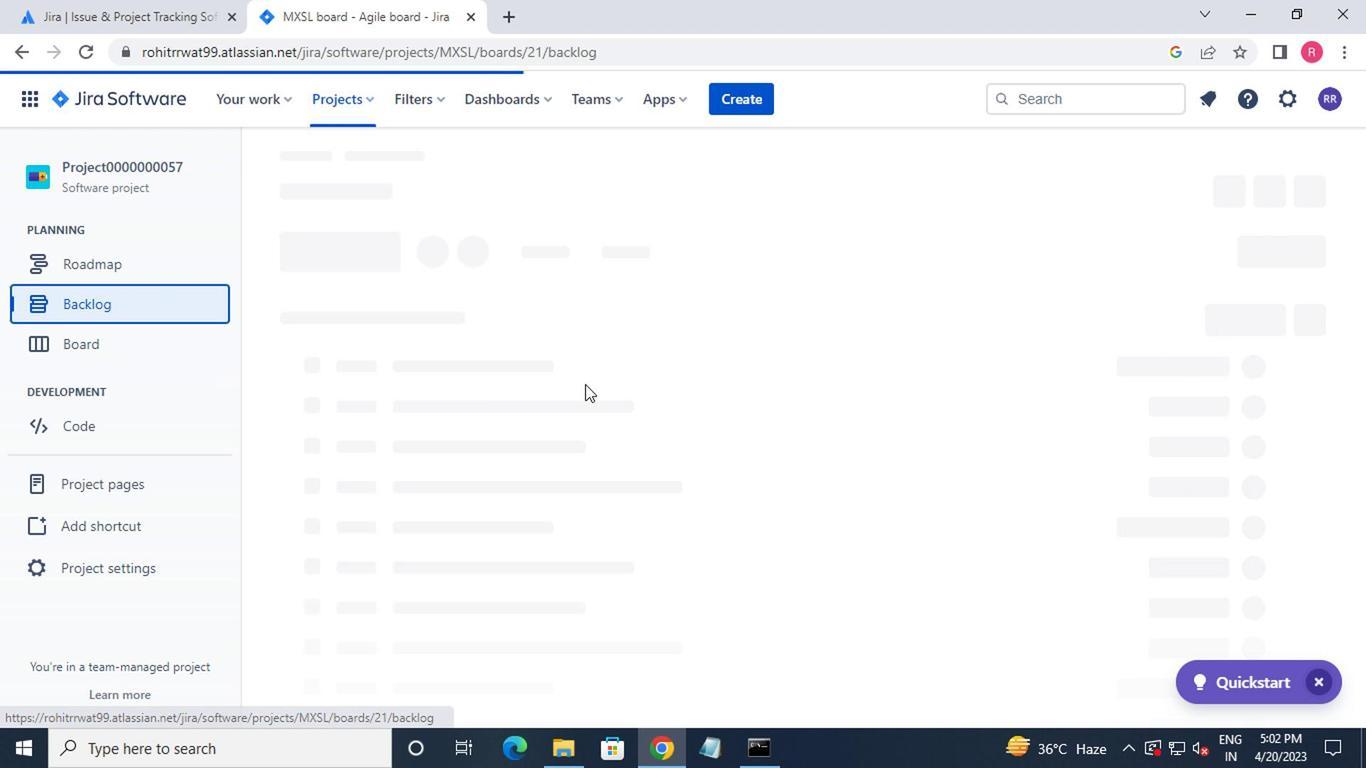 
Action: Mouse scrolled (604, 394) with delta (0, -1)
Screenshot: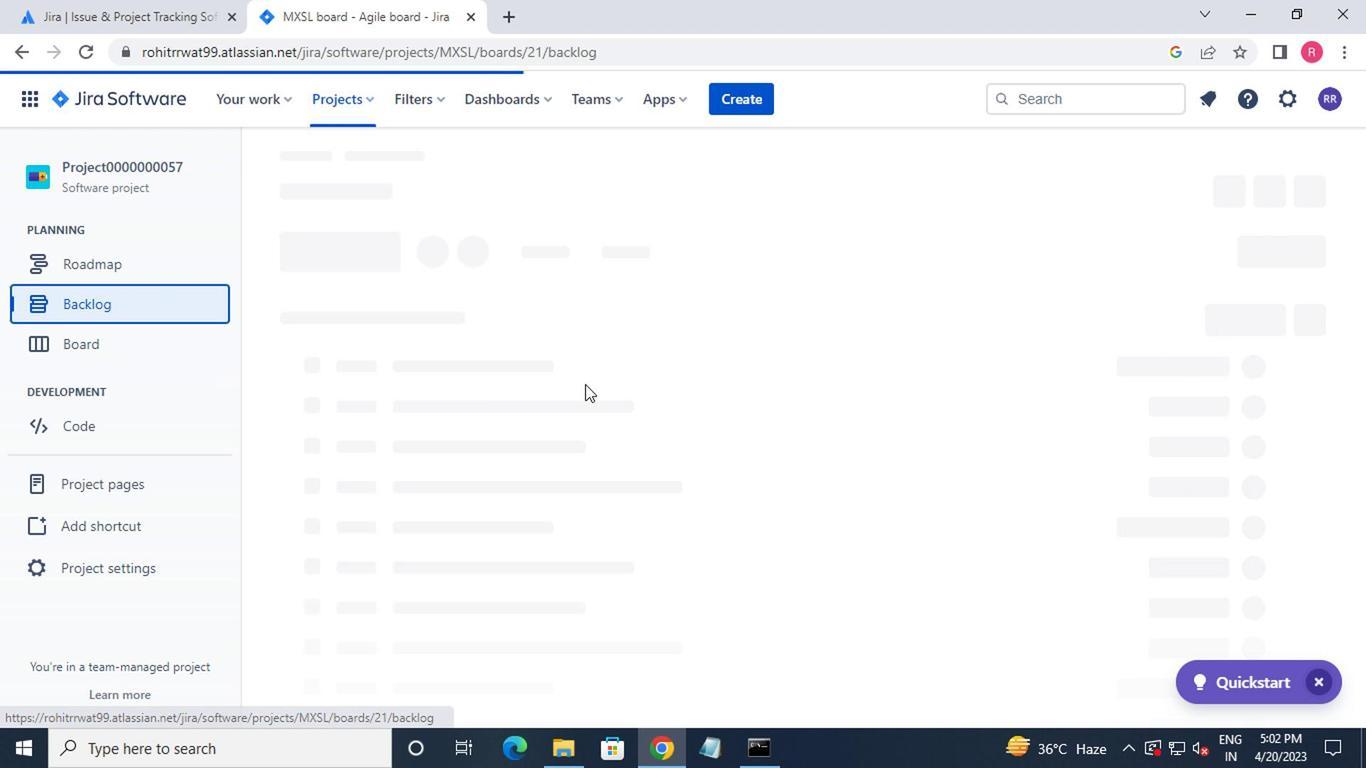 
Action: Mouse moved to (606, 399)
Screenshot: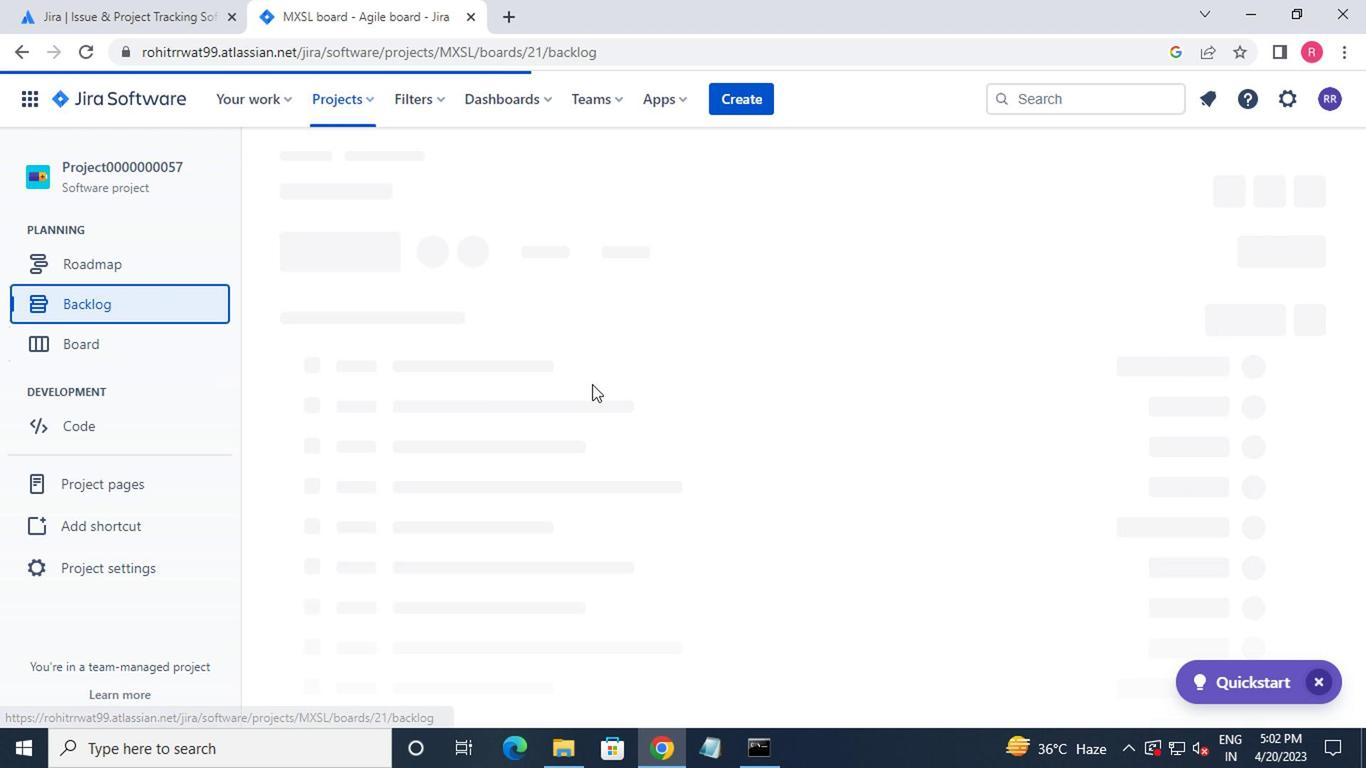 
Action: Mouse scrolled (606, 398) with delta (0, 0)
Screenshot: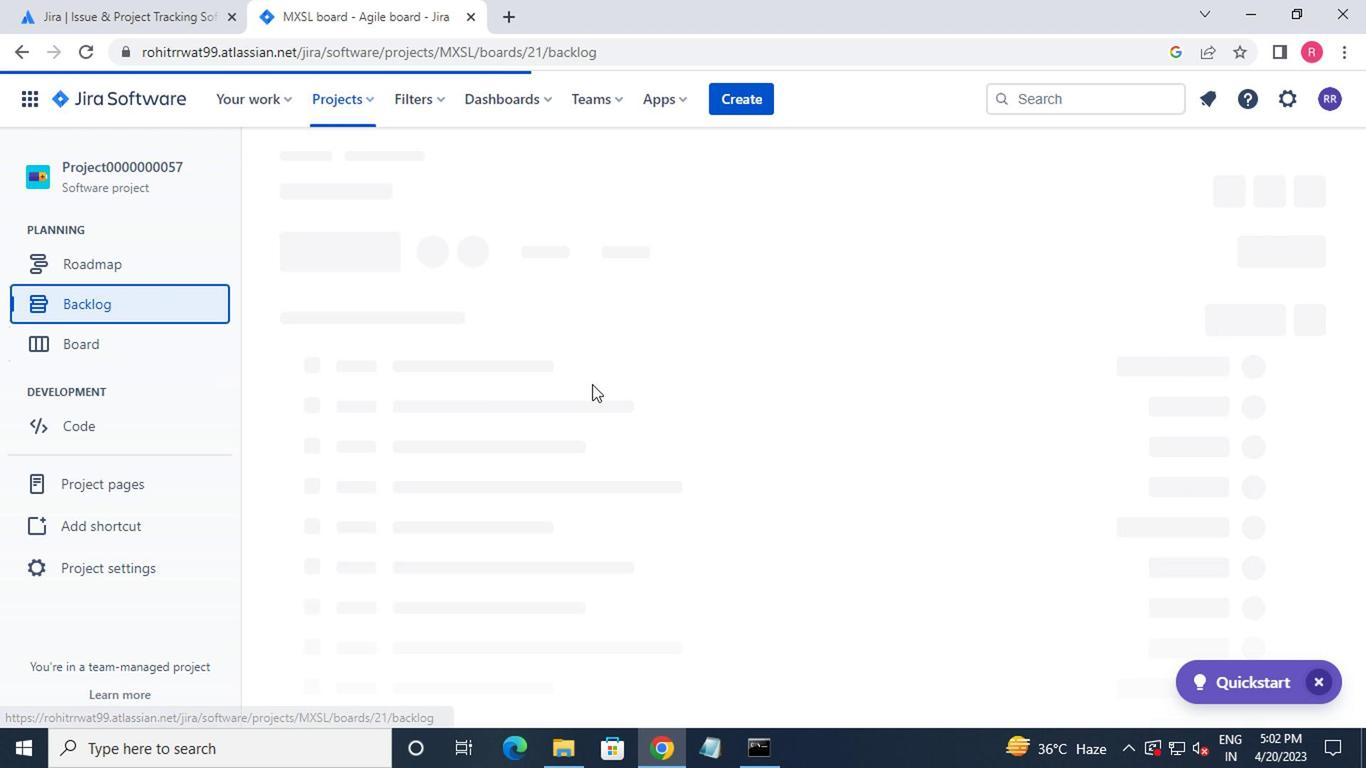
Action: Mouse moved to (607, 401)
Screenshot: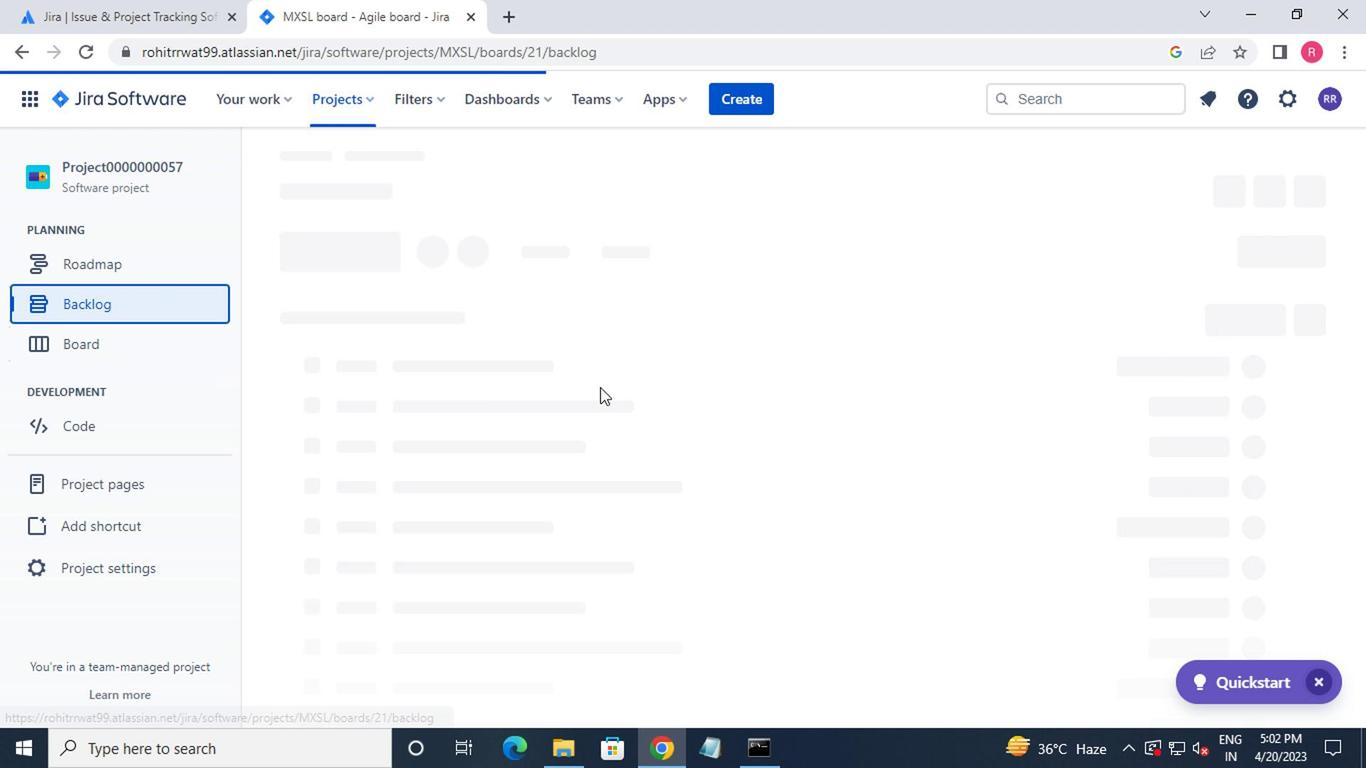 
Action: Mouse scrolled (607, 399) with delta (0, -1)
Screenshot: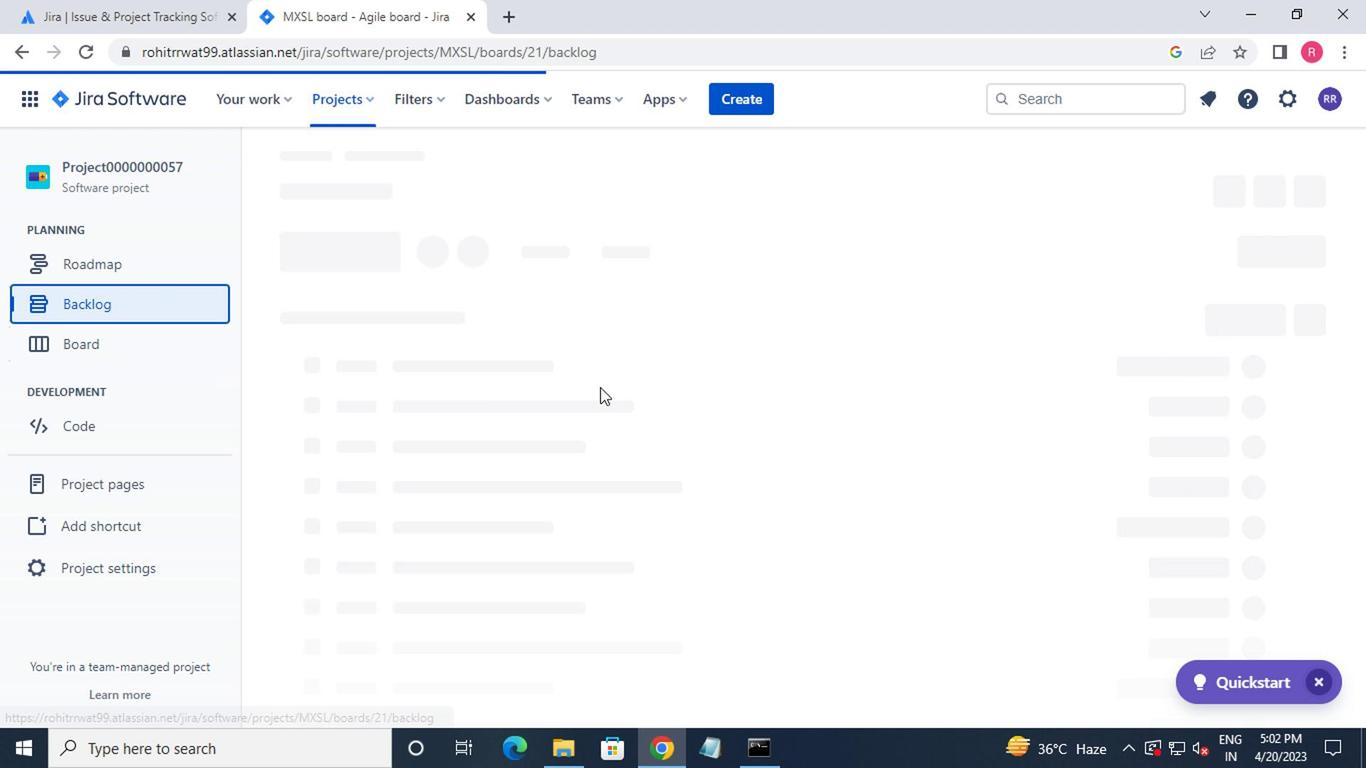 
Action: Mouse moved to (608, 401)
Screenshot: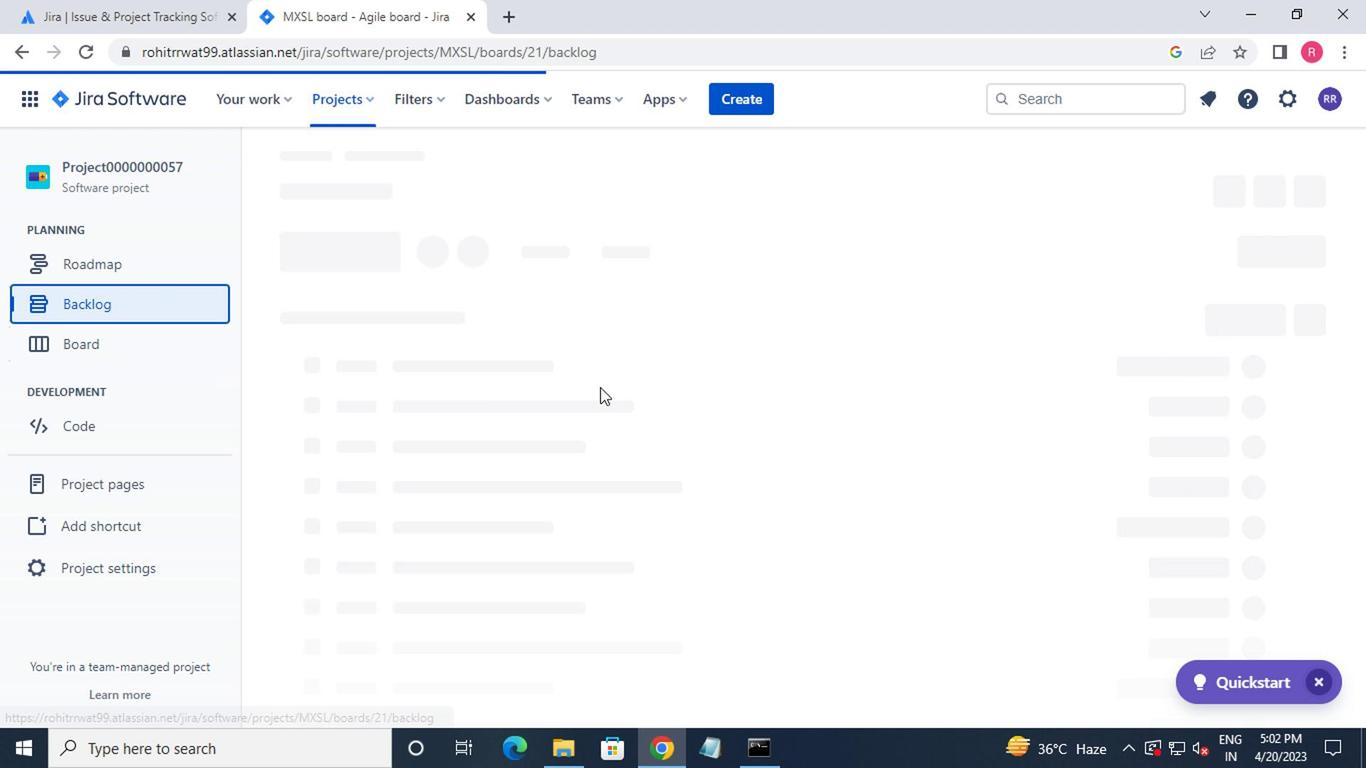 
Action: Mouse scrolled (608, 399) with delta (0, -1)
Screenshot: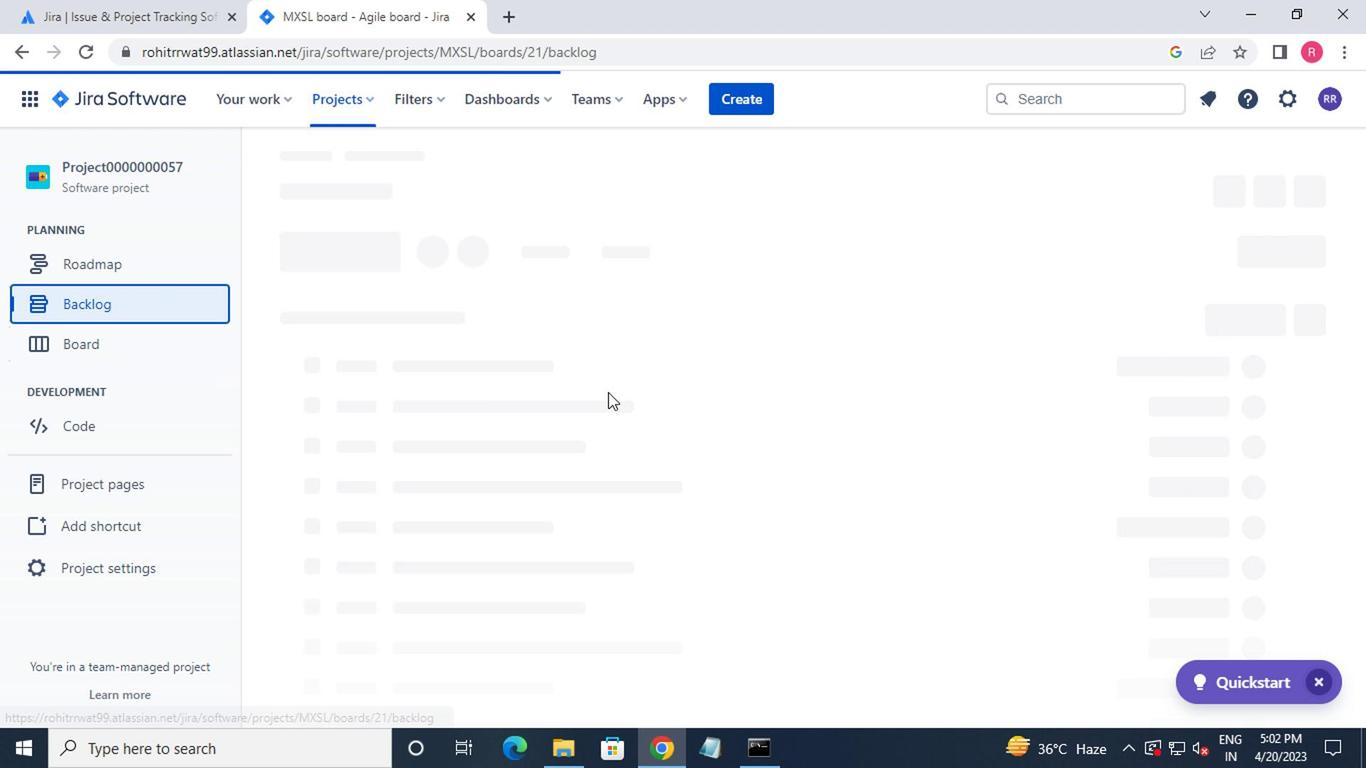 
Action: Mouse scrolled (608, 399) with delta (0, -1)
Screenshot: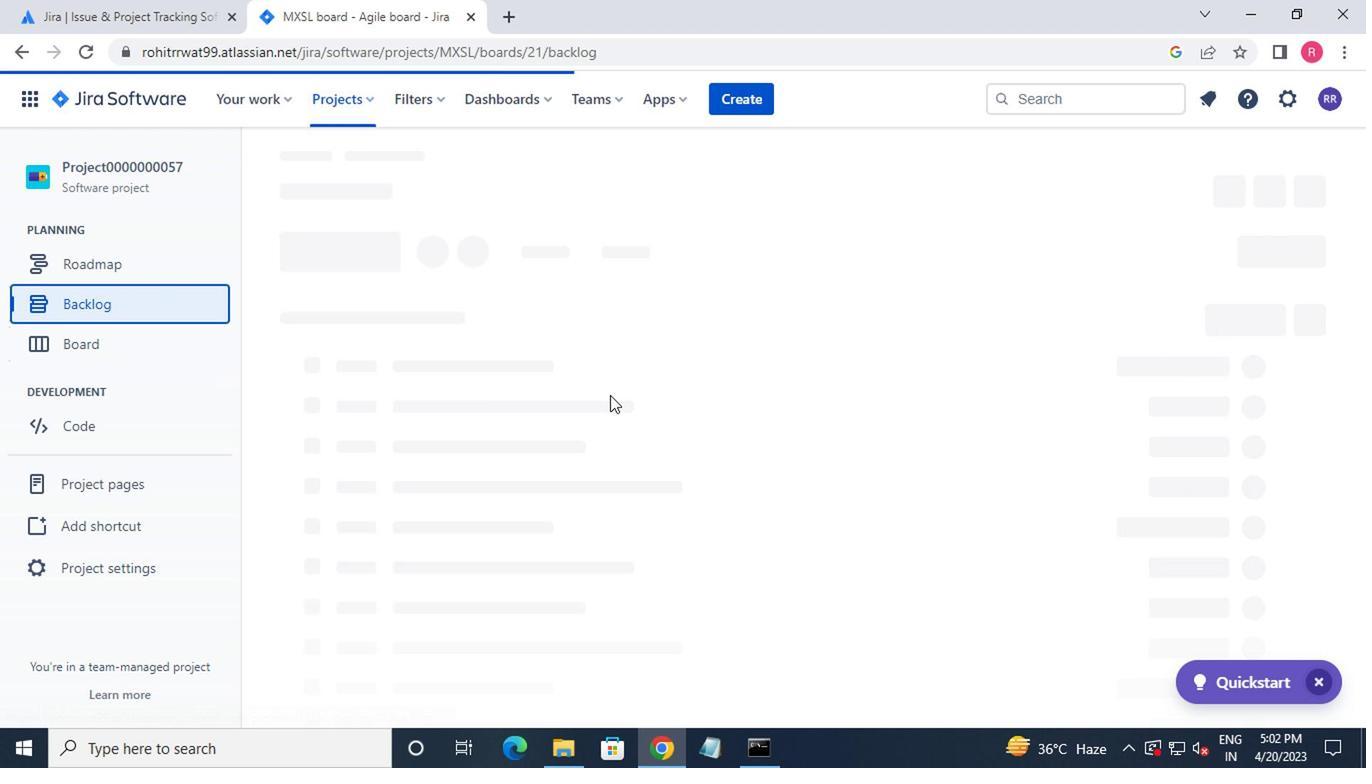 
Action: Mouse moved to (608, 409)
Screenshot: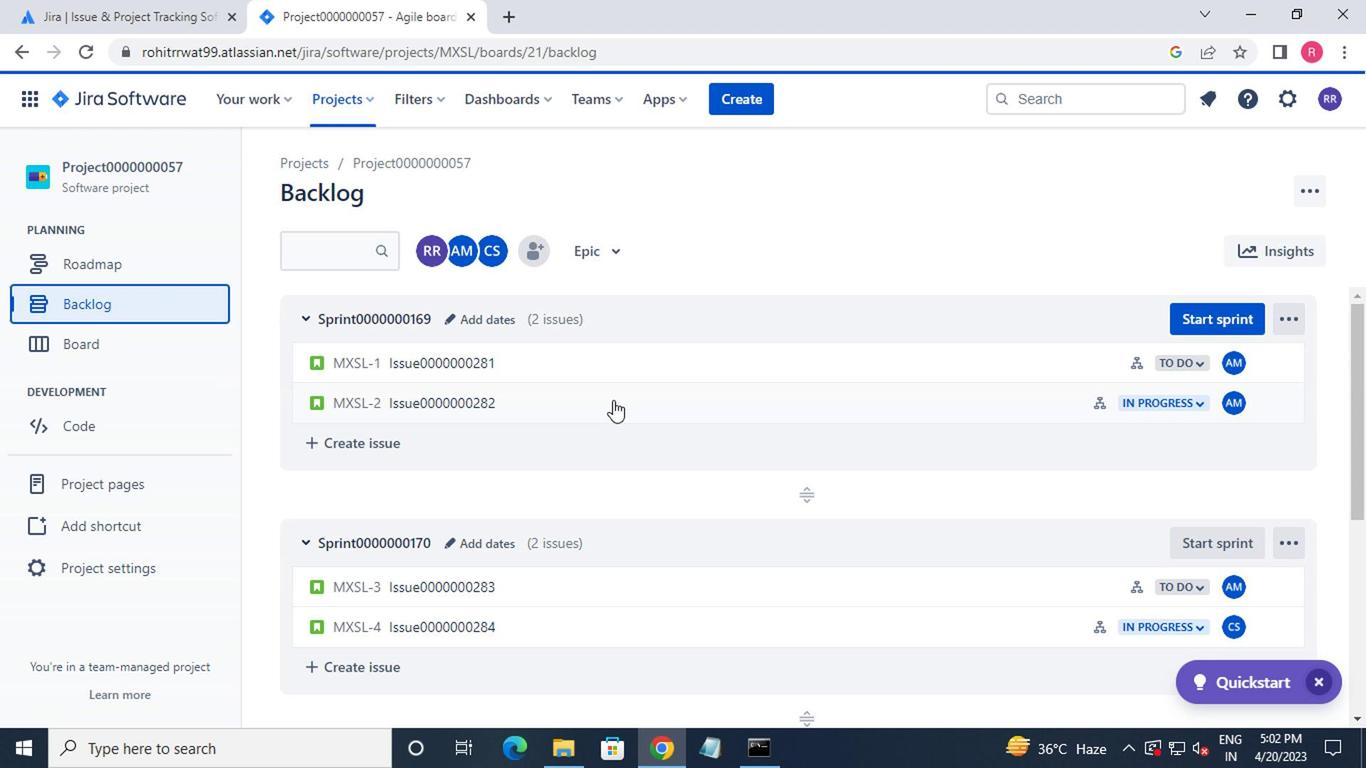 
Action: Mouse scrolled (608, 408) with delta (0, 0)
Screenshot: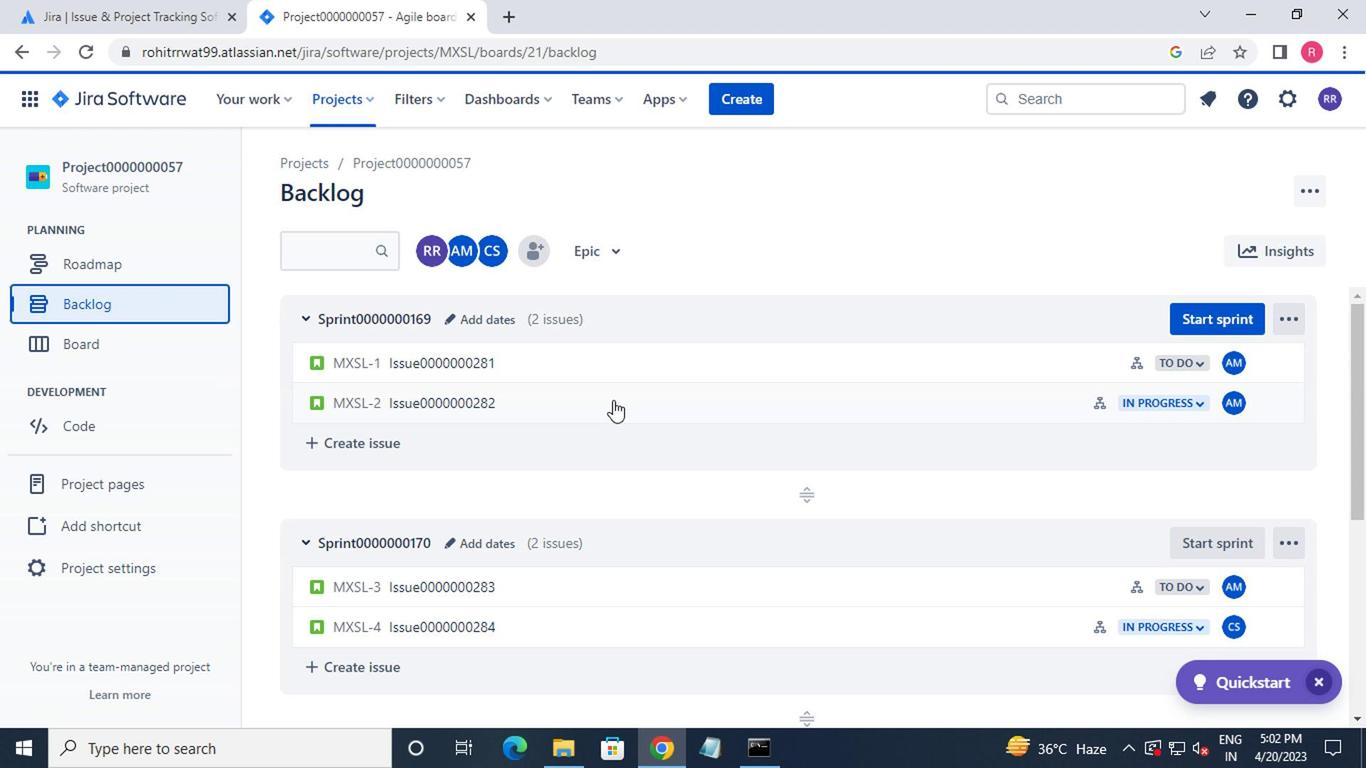 
Action: Mouse moved to (608, 409)
Screenshot: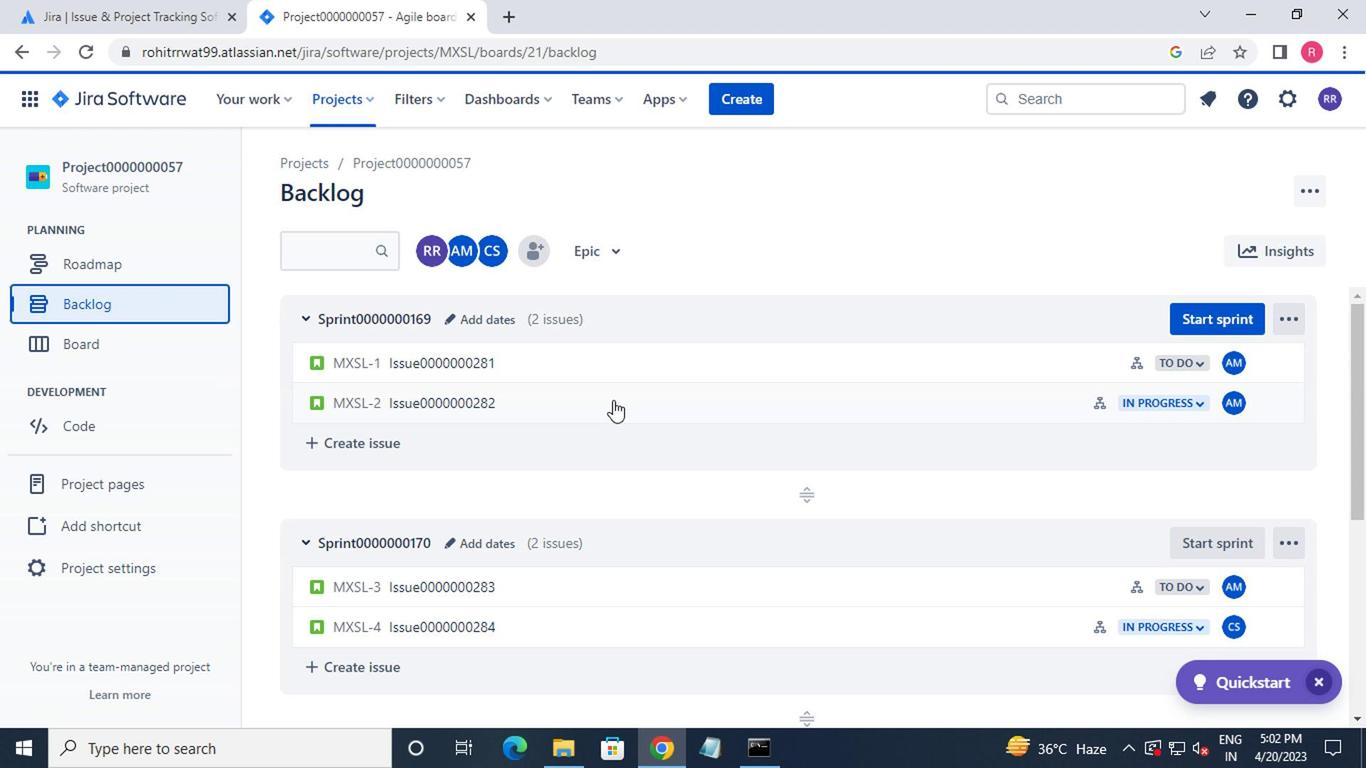 
Action: Mouse scrolled (608, 409) with delta (0, 0)
Screenshot: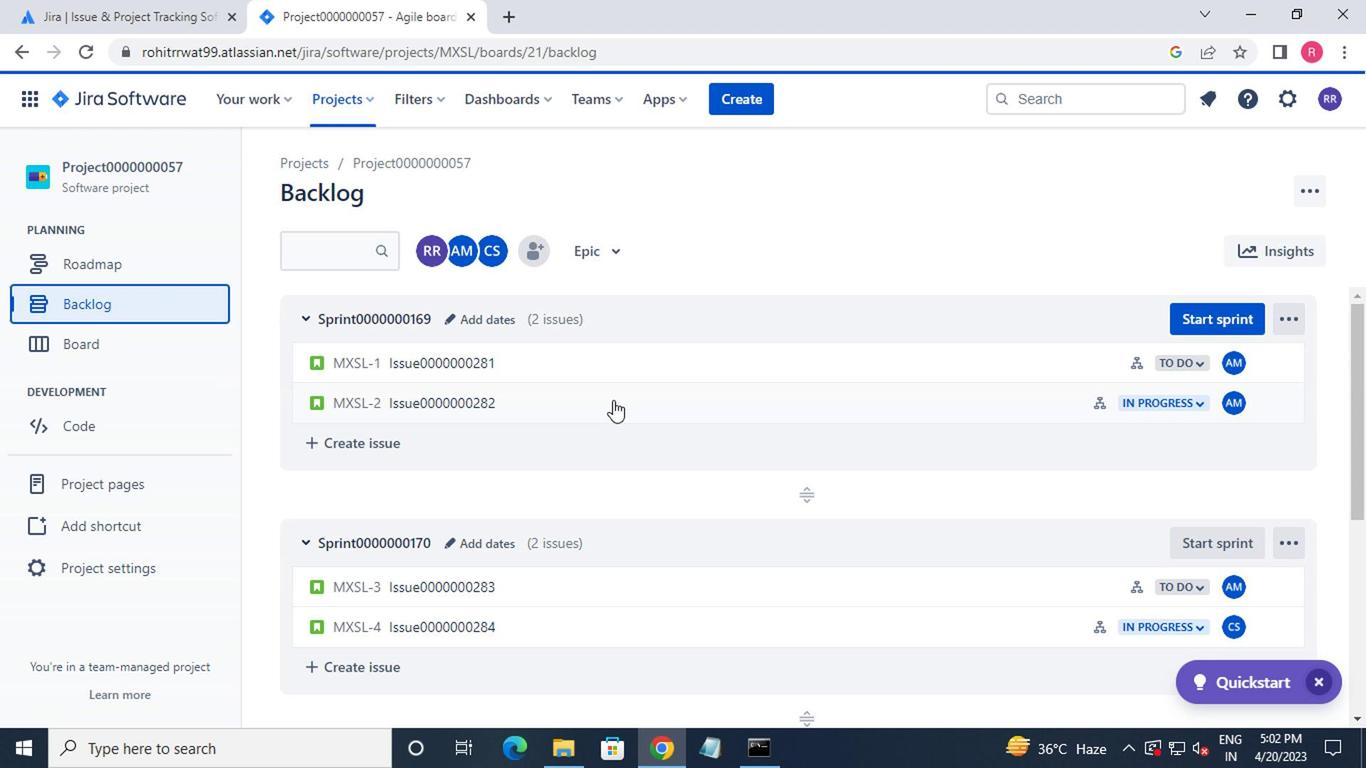
Action: Mouse scrolled (608, 409) with delta (0, 0)
Screenshot: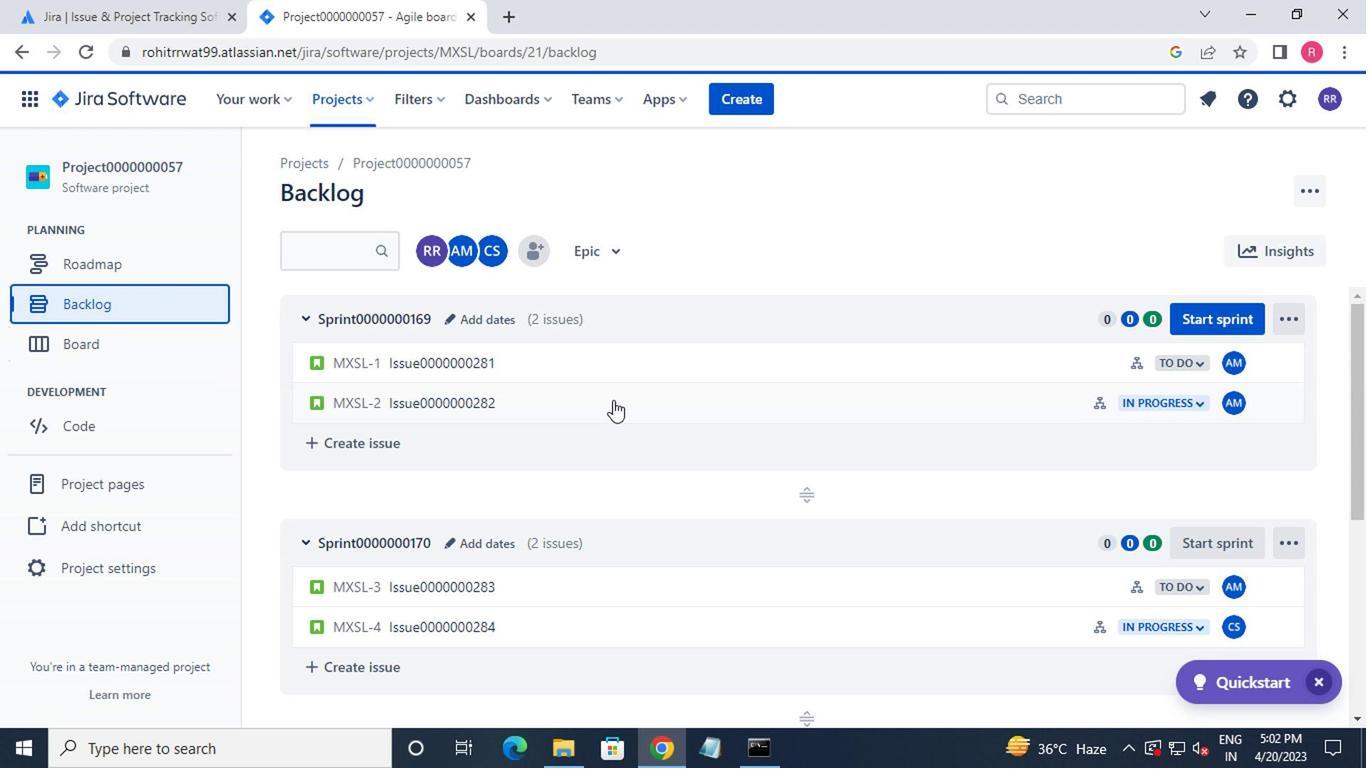 
Action: Mouse scrolled (608, 409) with delta (0, 0)
Screenshot: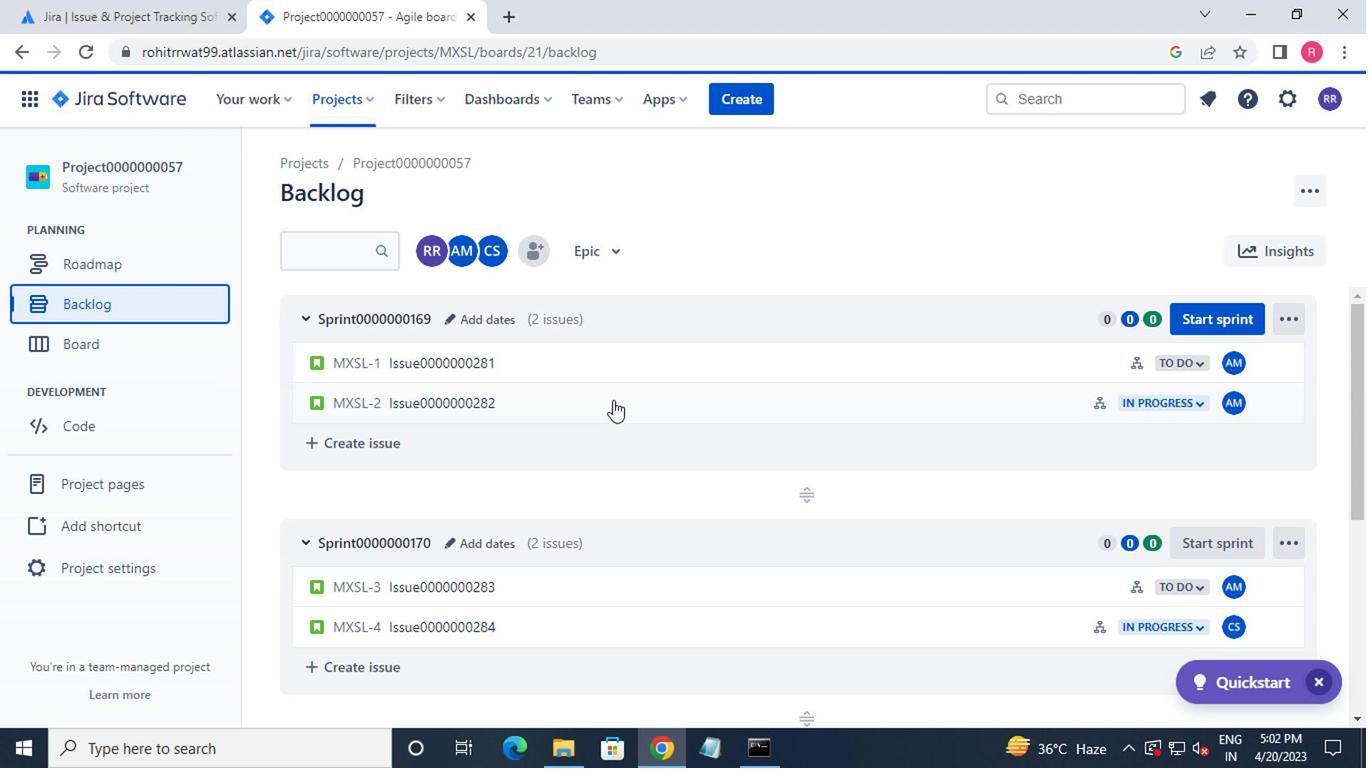 
Action: Mouse scrolled (608, 409) with delta (0, 0)
Screenshot: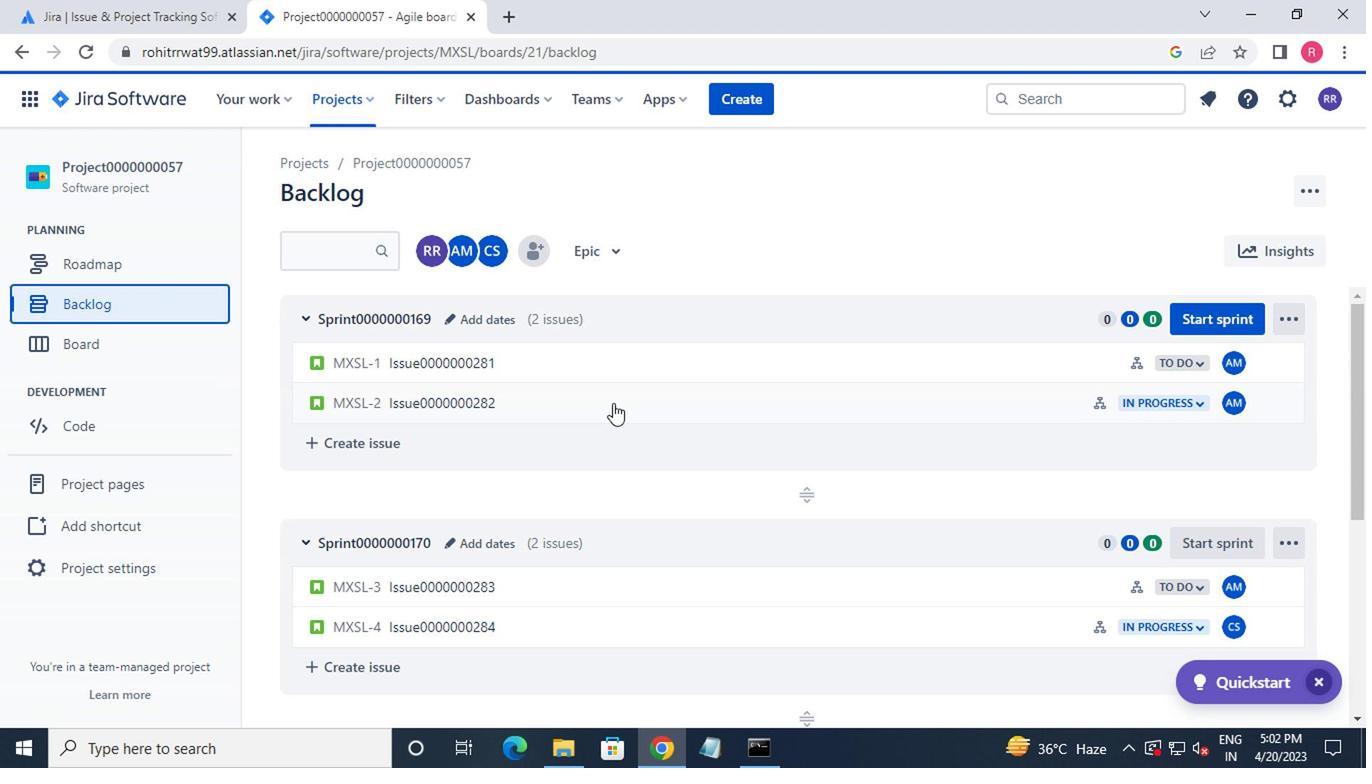 
Action: Mouse moved to (615, 404)
Screenshot: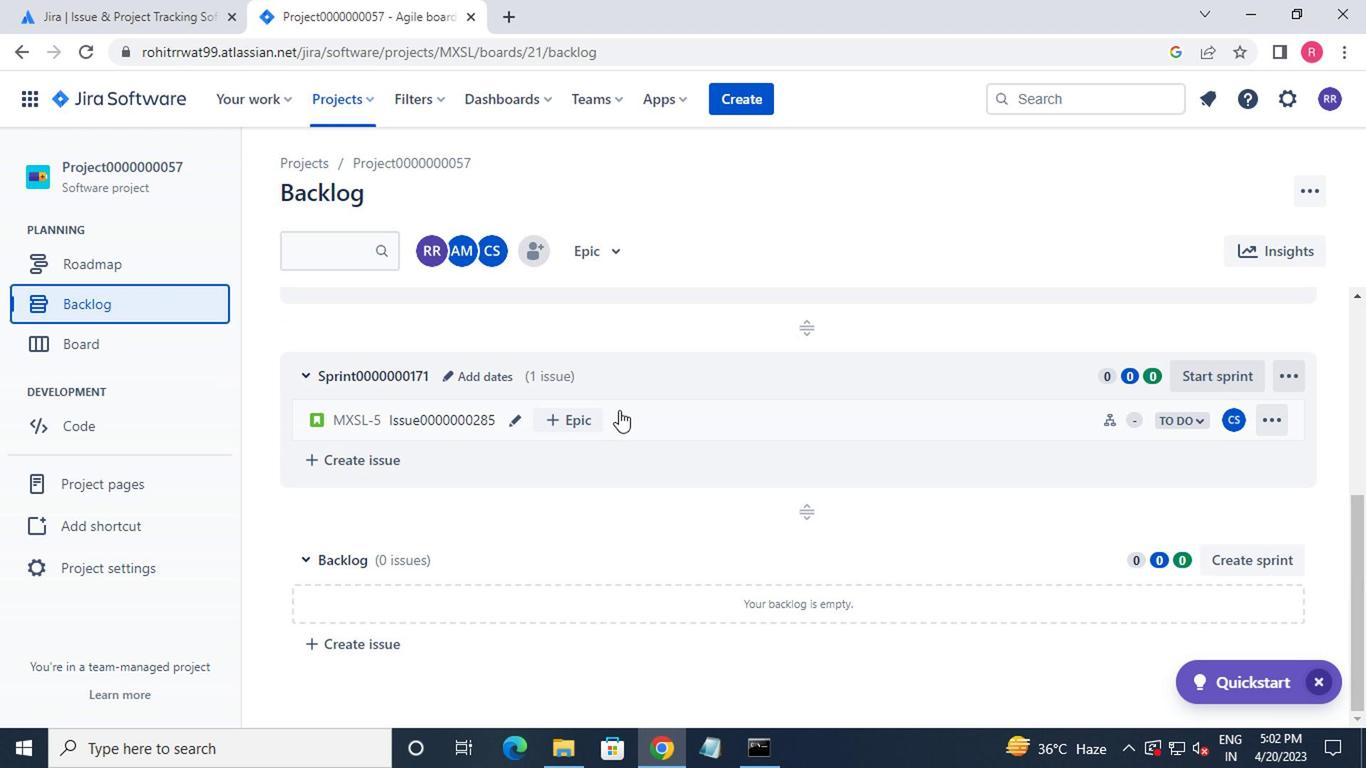 
Action: Mouse scrolled (615, 406) with delta (0, 1)
Screenshot: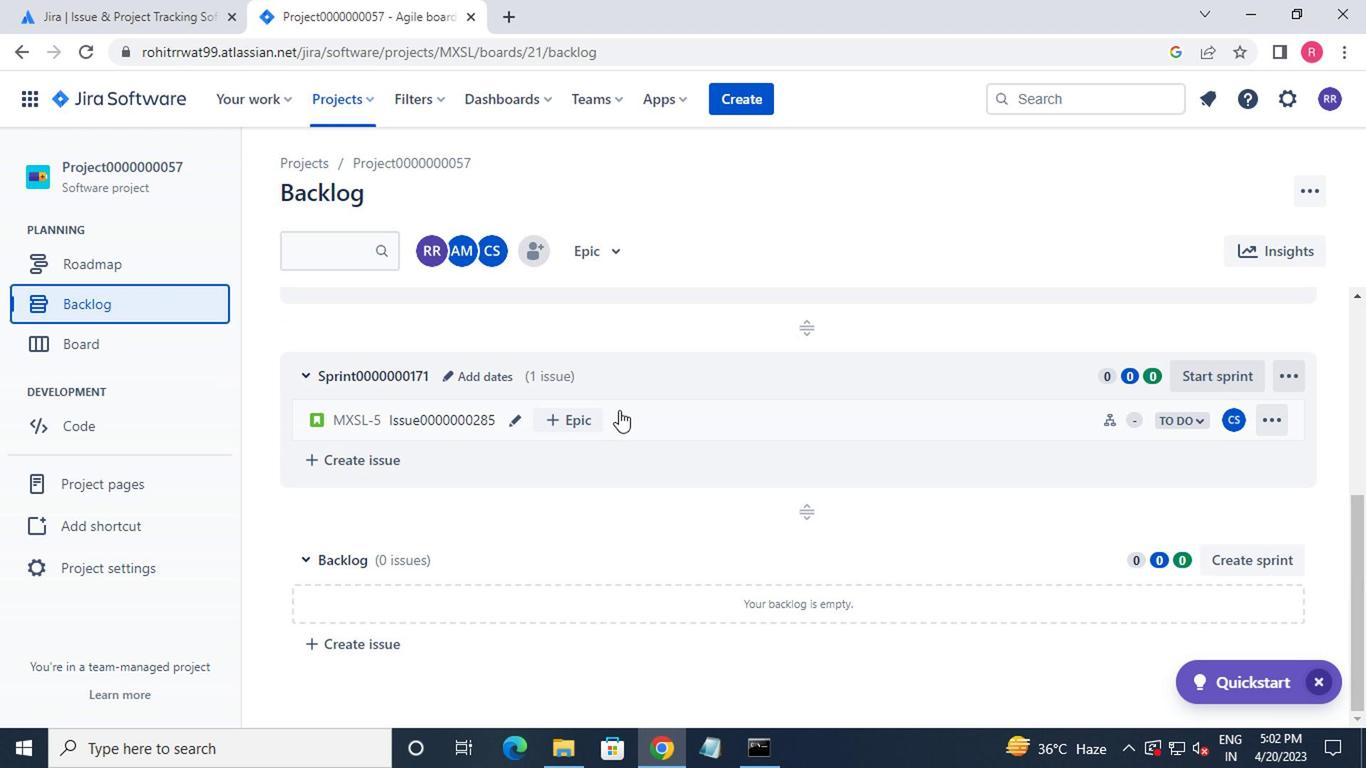 
Action: Mouse scrolled (615, 406) with delta (0, 1)
Screenshot: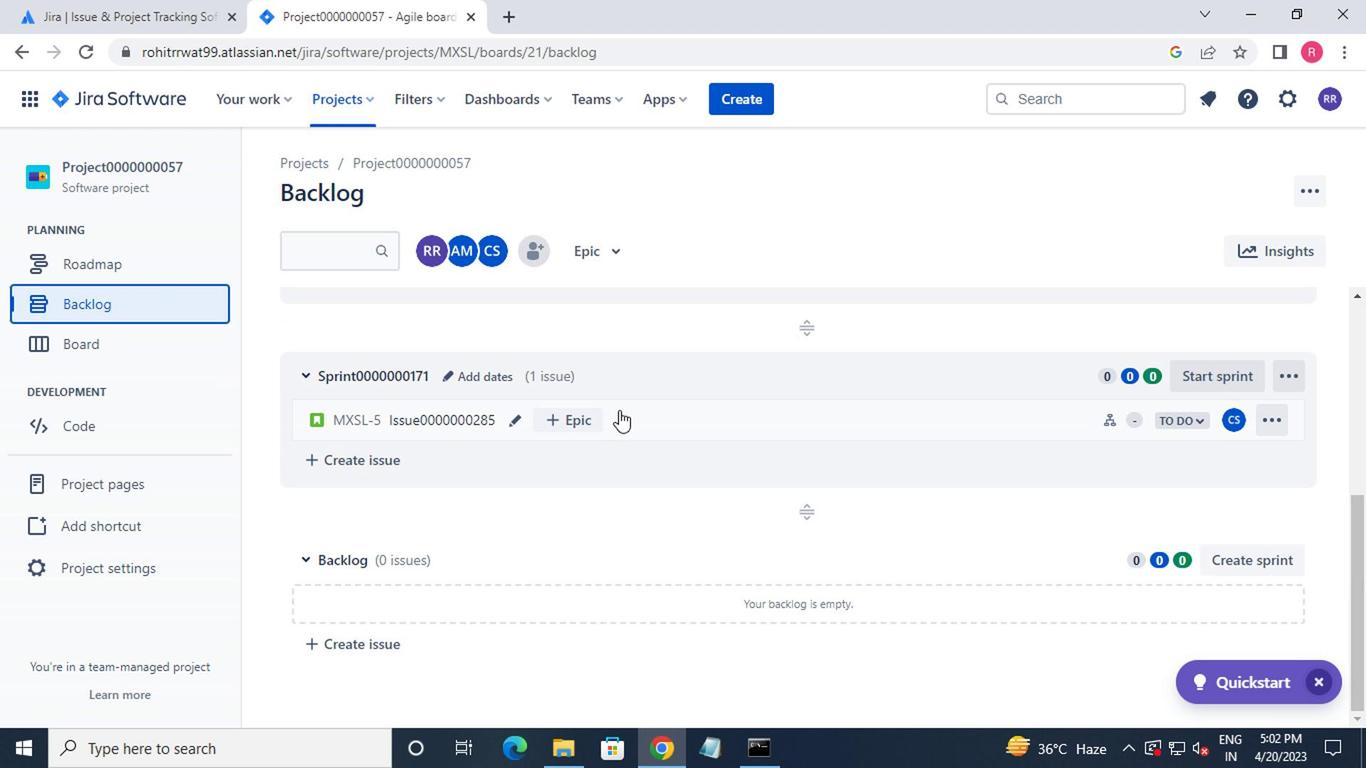 
Action: Mouse scrolled (615, 406) with delta (0, 1)
Screenshot: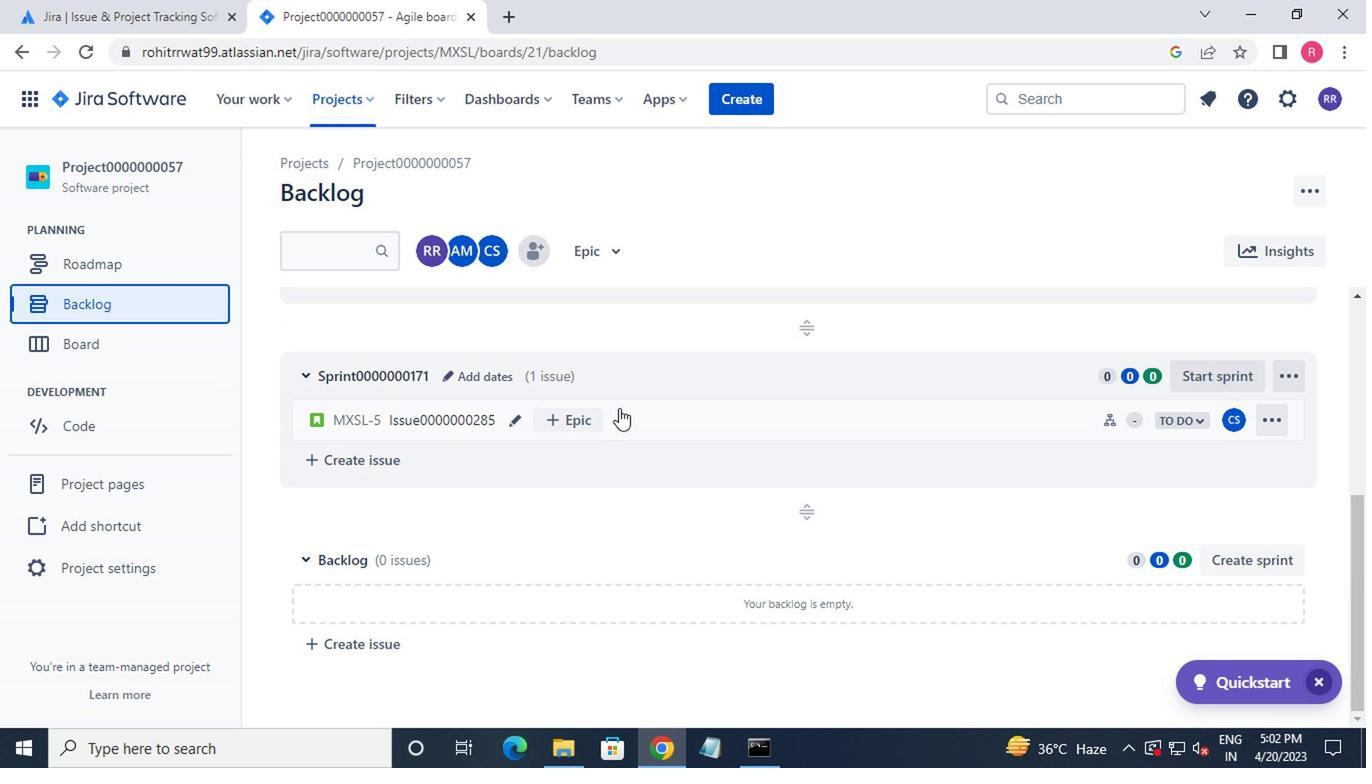 
Action: Mouse scrolled (615, 406) with delta (0, 1)
Screenshot: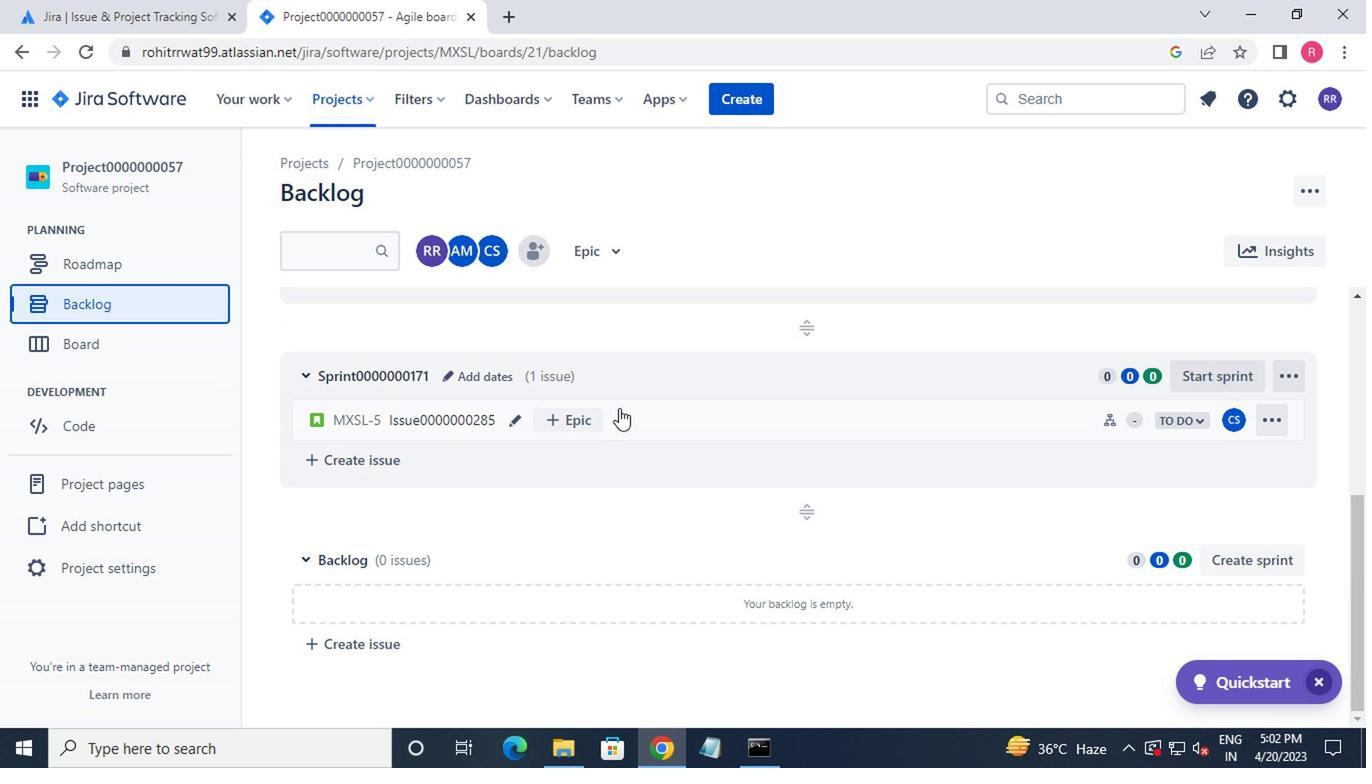 
Action: Mouse moved to (1016, 448)
Screenshot: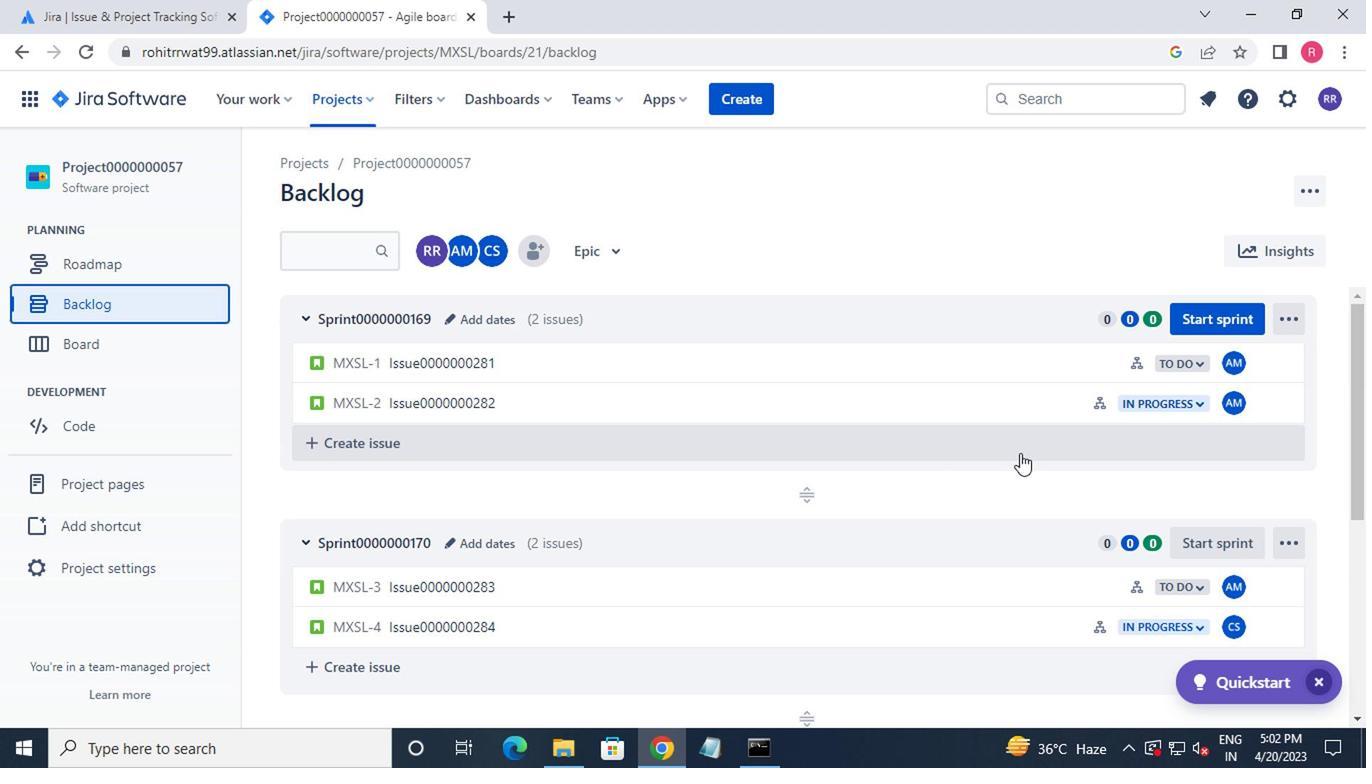 
Action: Mouse scrolled (1016, 449) with delta (0, 0)
Screenshot: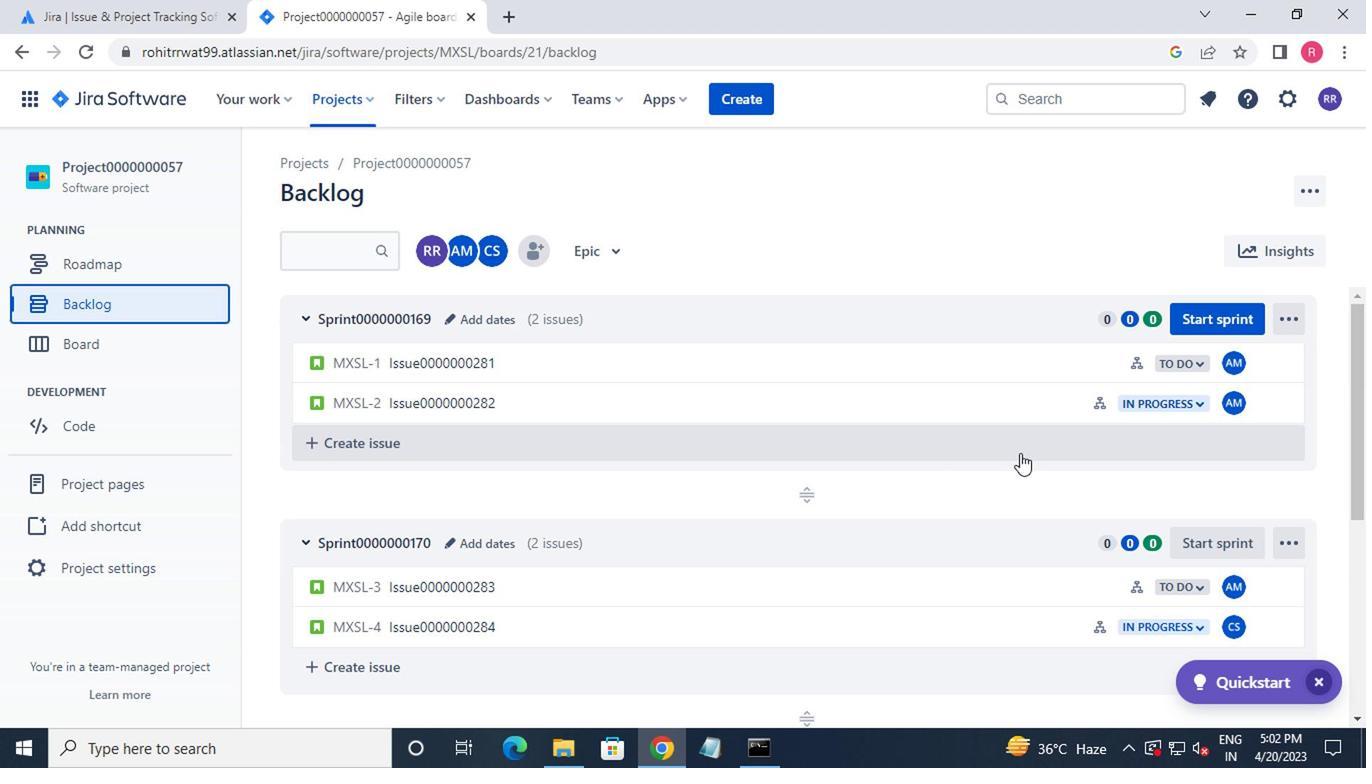 
Action: Mouse moved to (1183, 317)
Screenshot: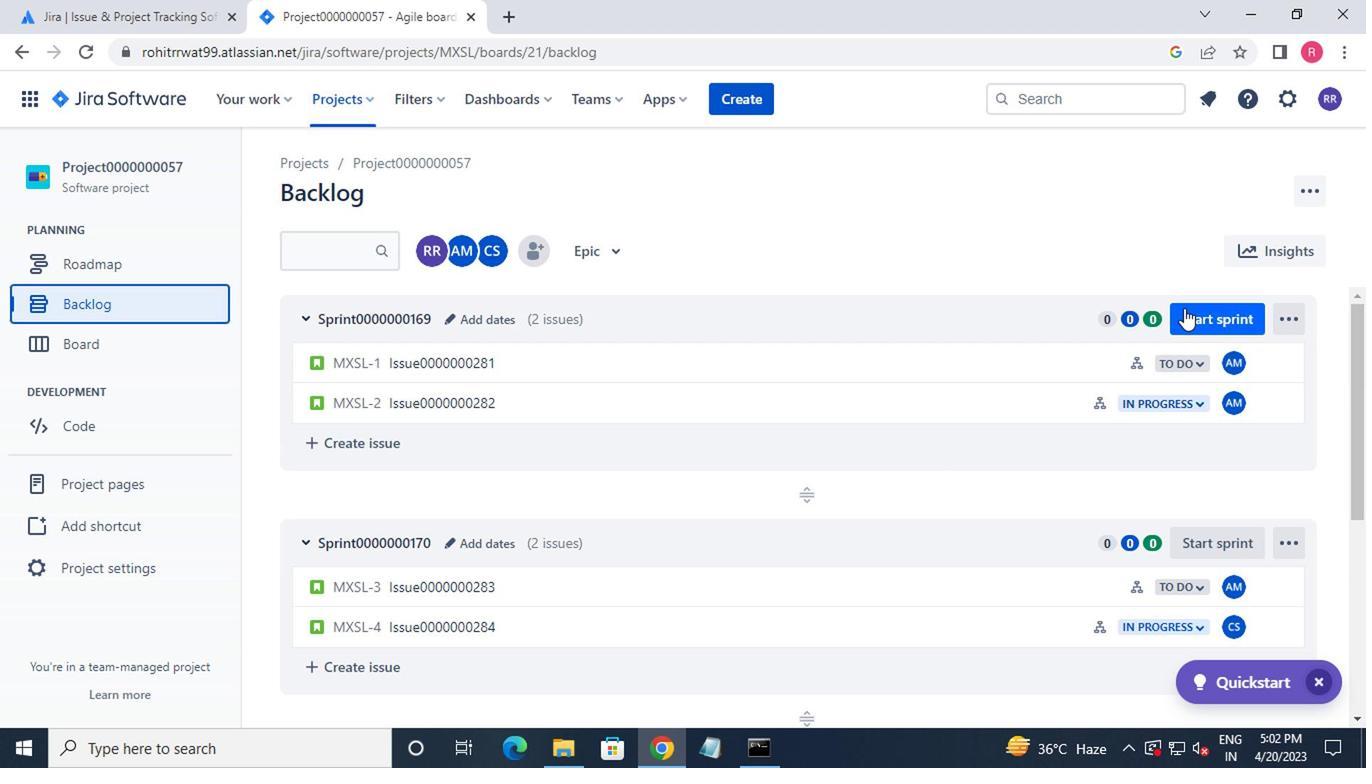 
Action: Mouse pressed left at (1183, 317)
Screenshot: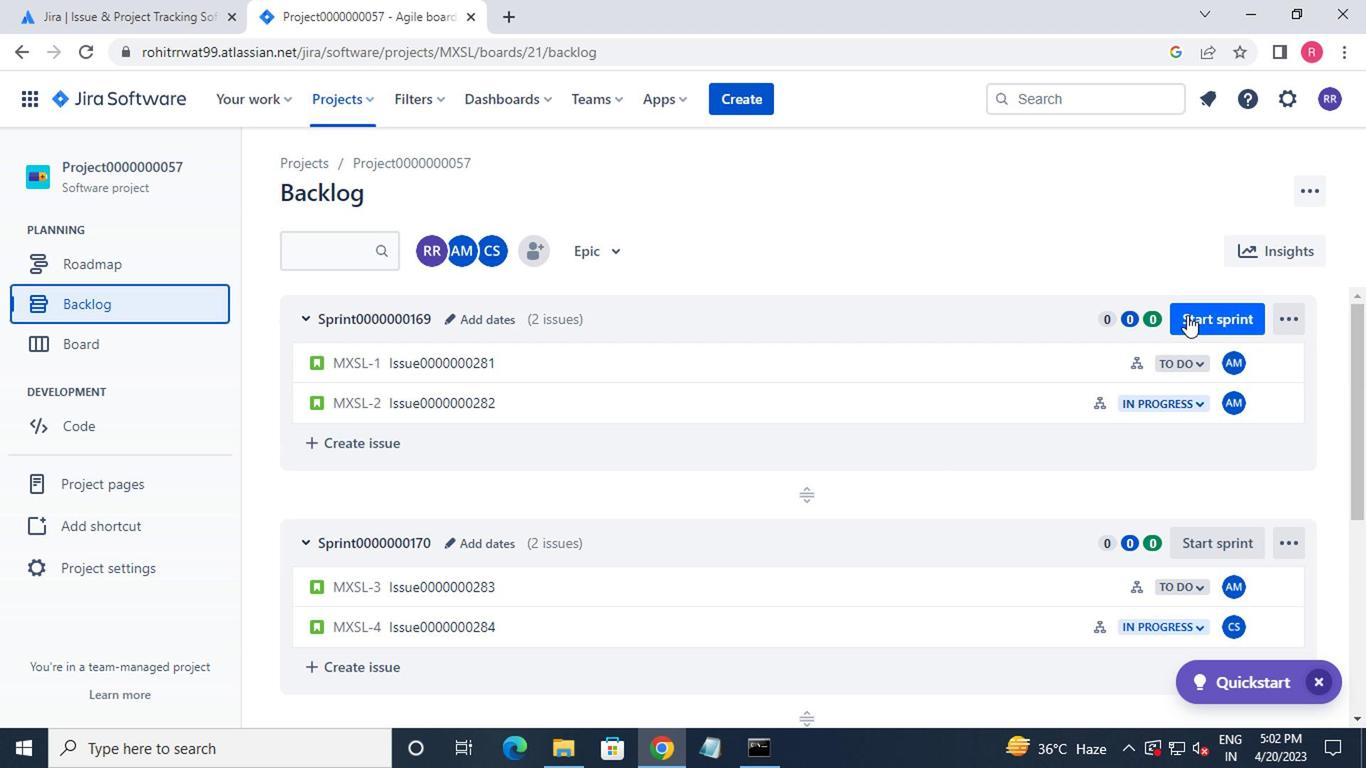 
Action: Mouse moved to (837, 699)
Screenshot: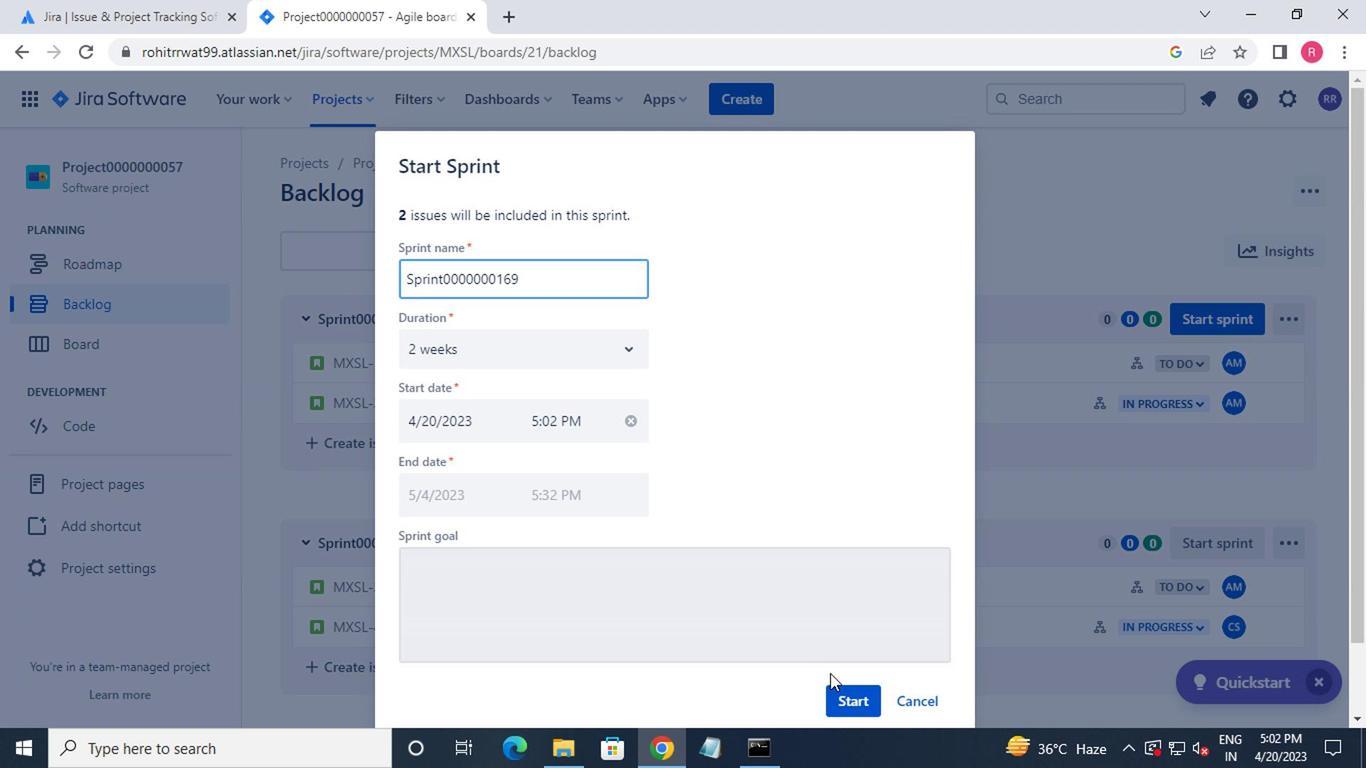 
Action: Mouse pressed left at (837, 699)
Screenshot: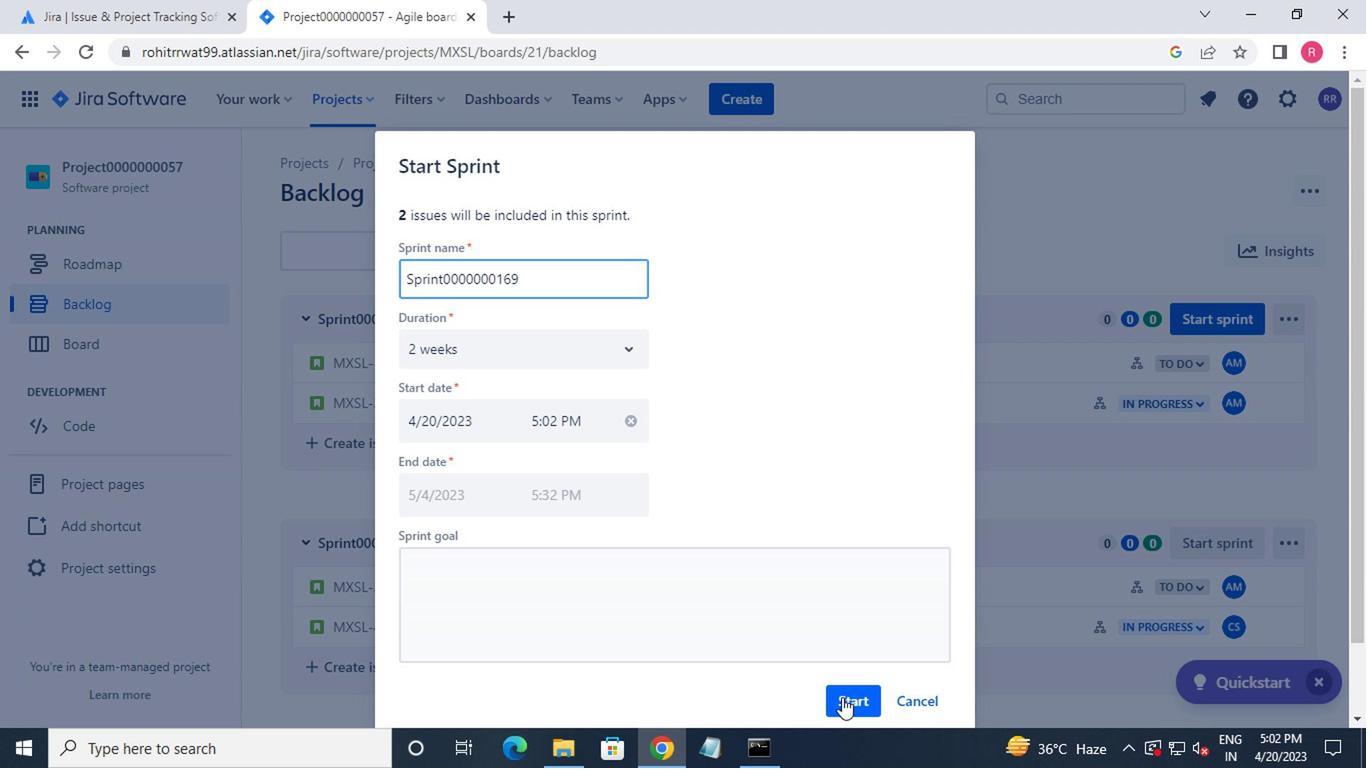 
Action: Mouse moved to (162, 308)
Screenshot: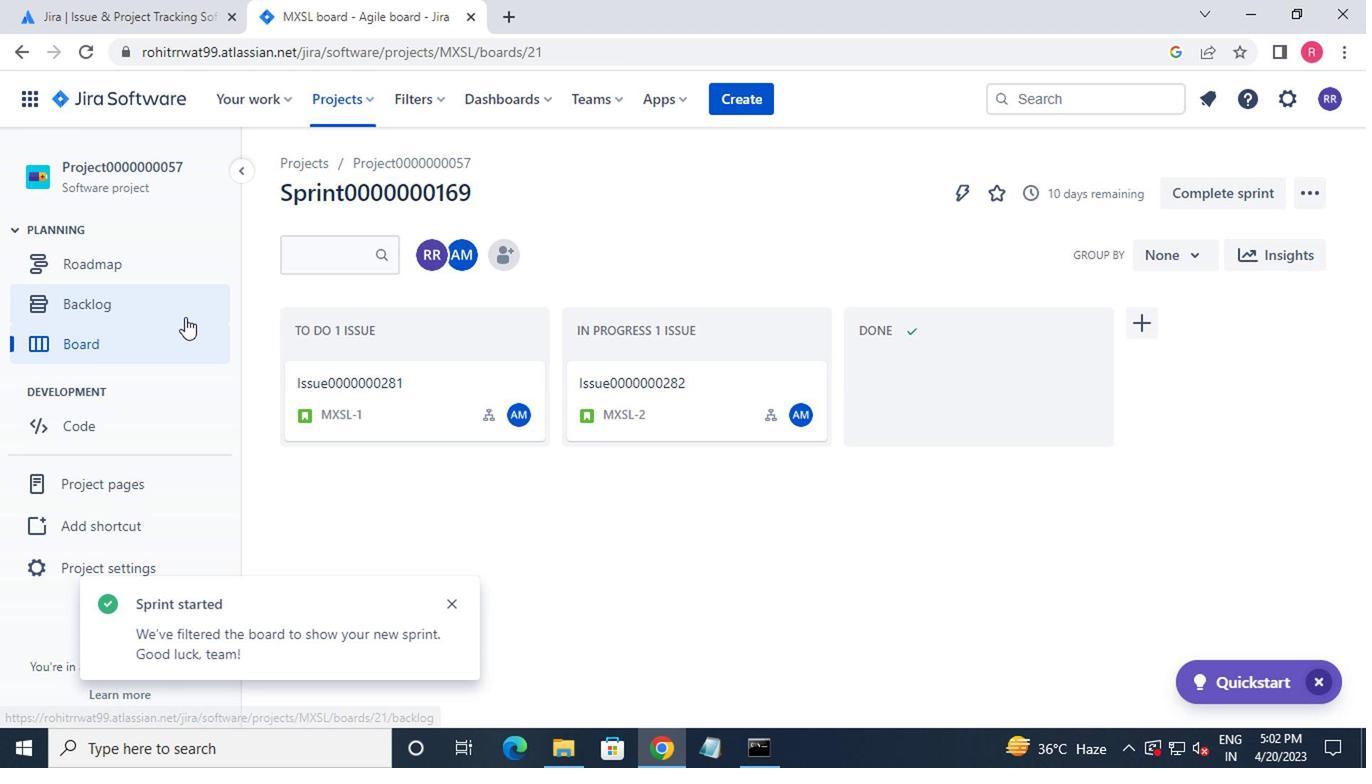 
Action: Mouse pressed left at (162, 308)
Screenshot: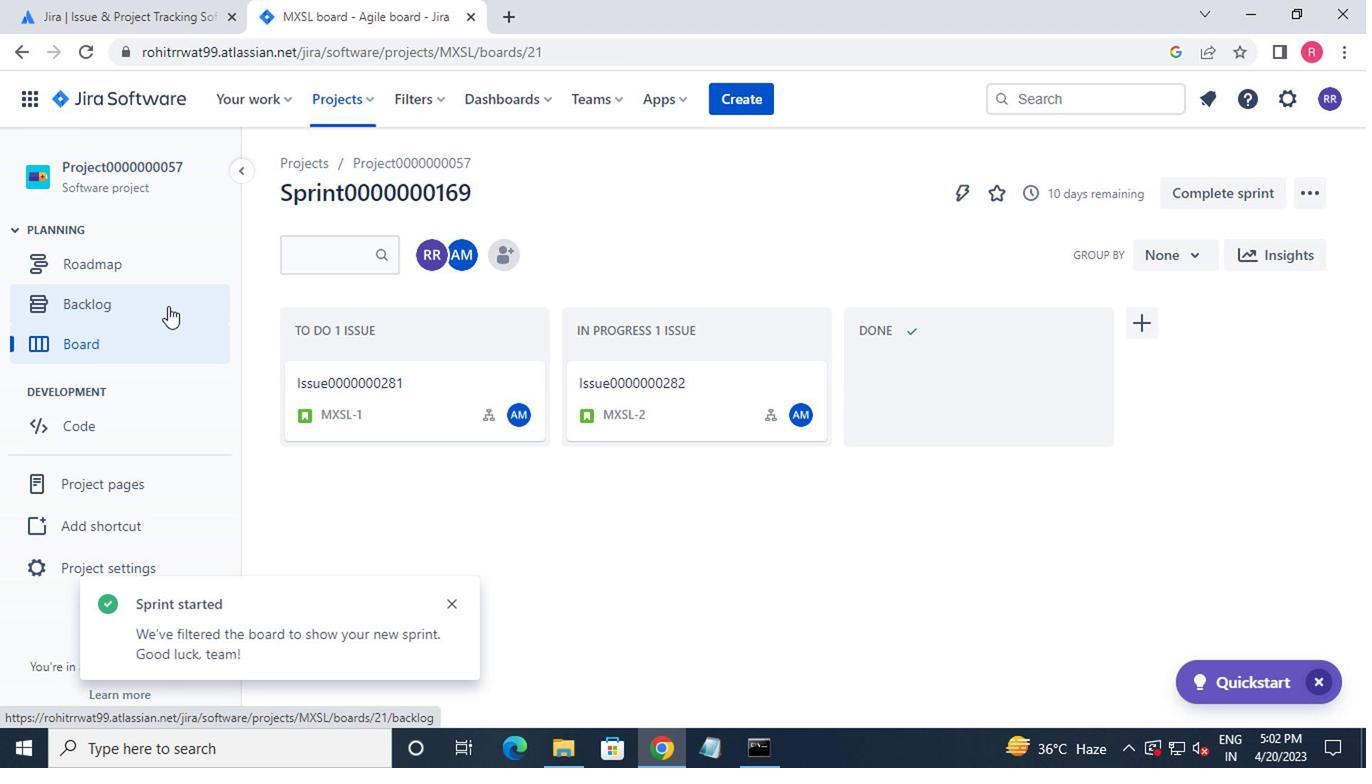 
Action: Mouse moved to (551, 424)
Screenshot: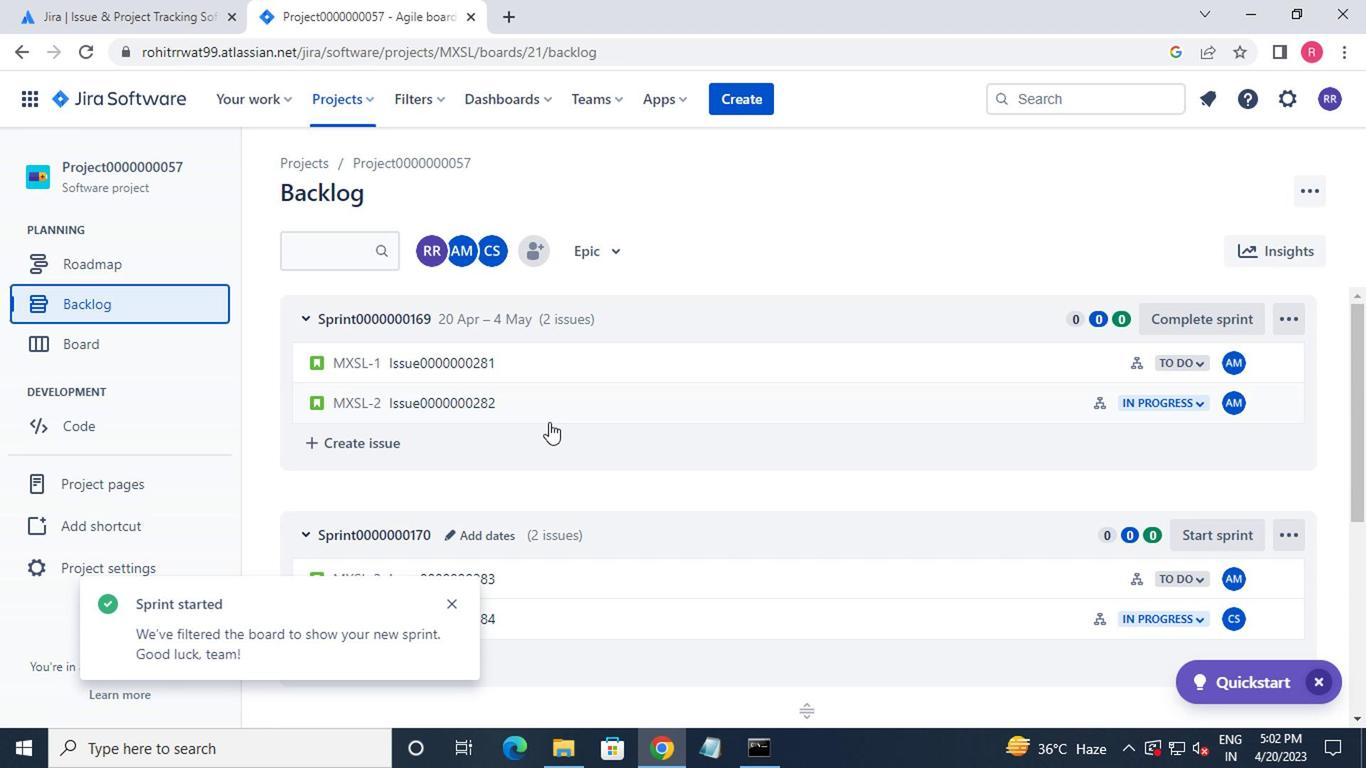 
Action: Mouse scrolled (551, 423) with delta (0, 0)
Screenshot: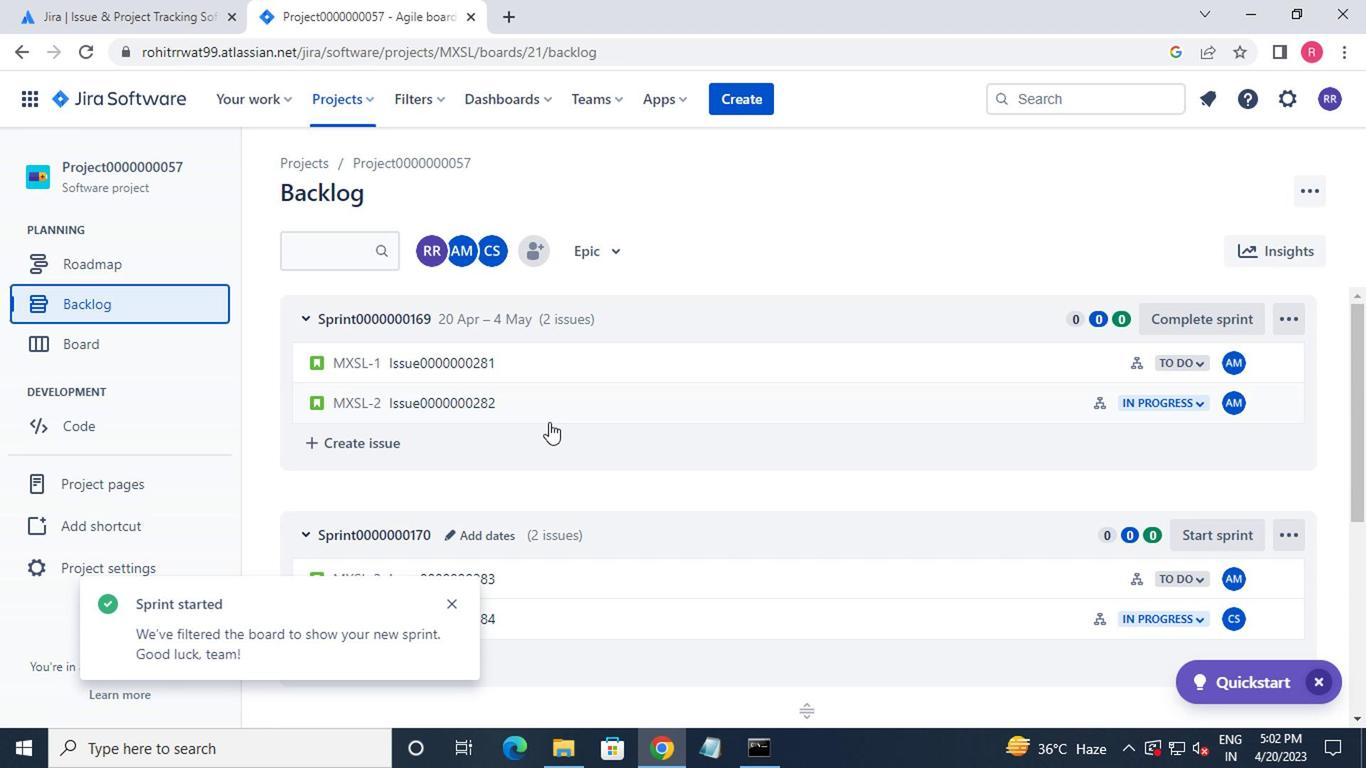 
Action: Mouse moved to (1184, 441)
Screenshot: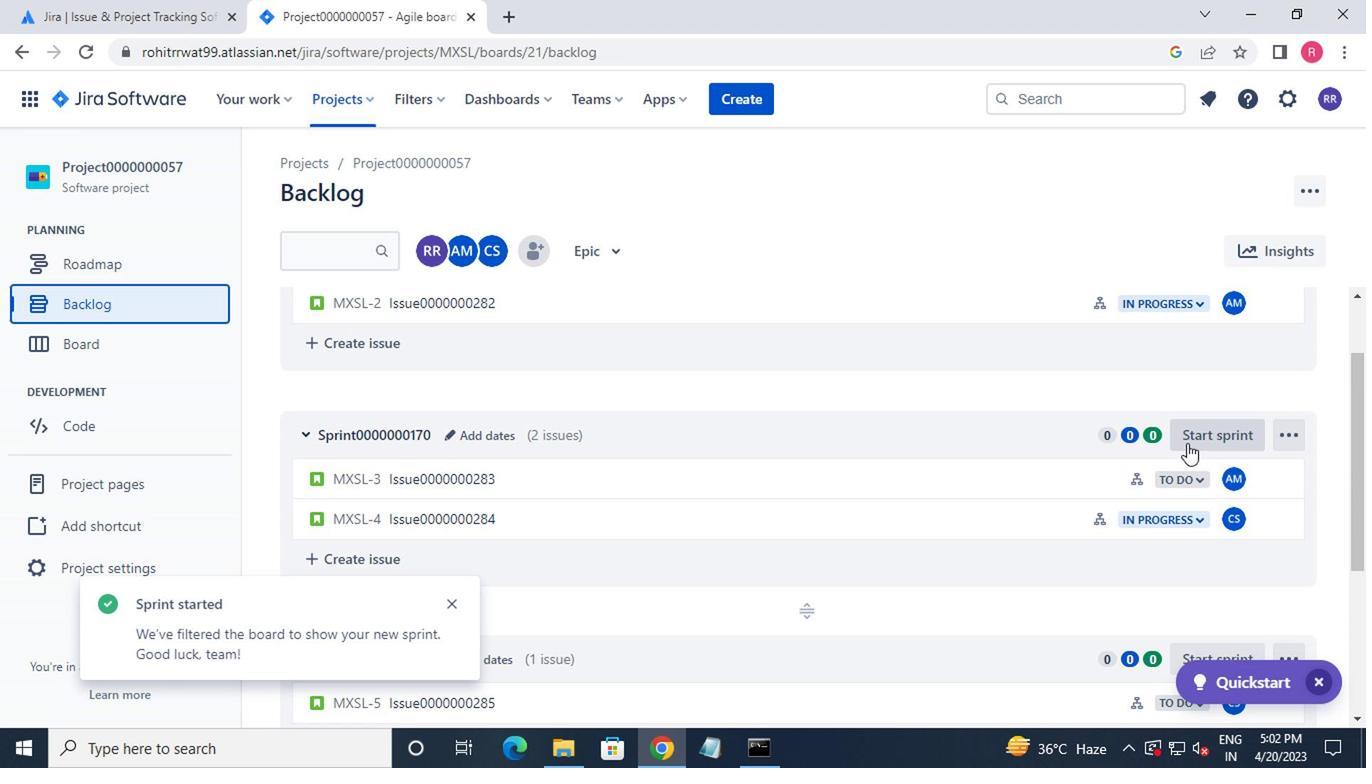 
Action: Mouse pressed left at (1184, 441)
Screenshot: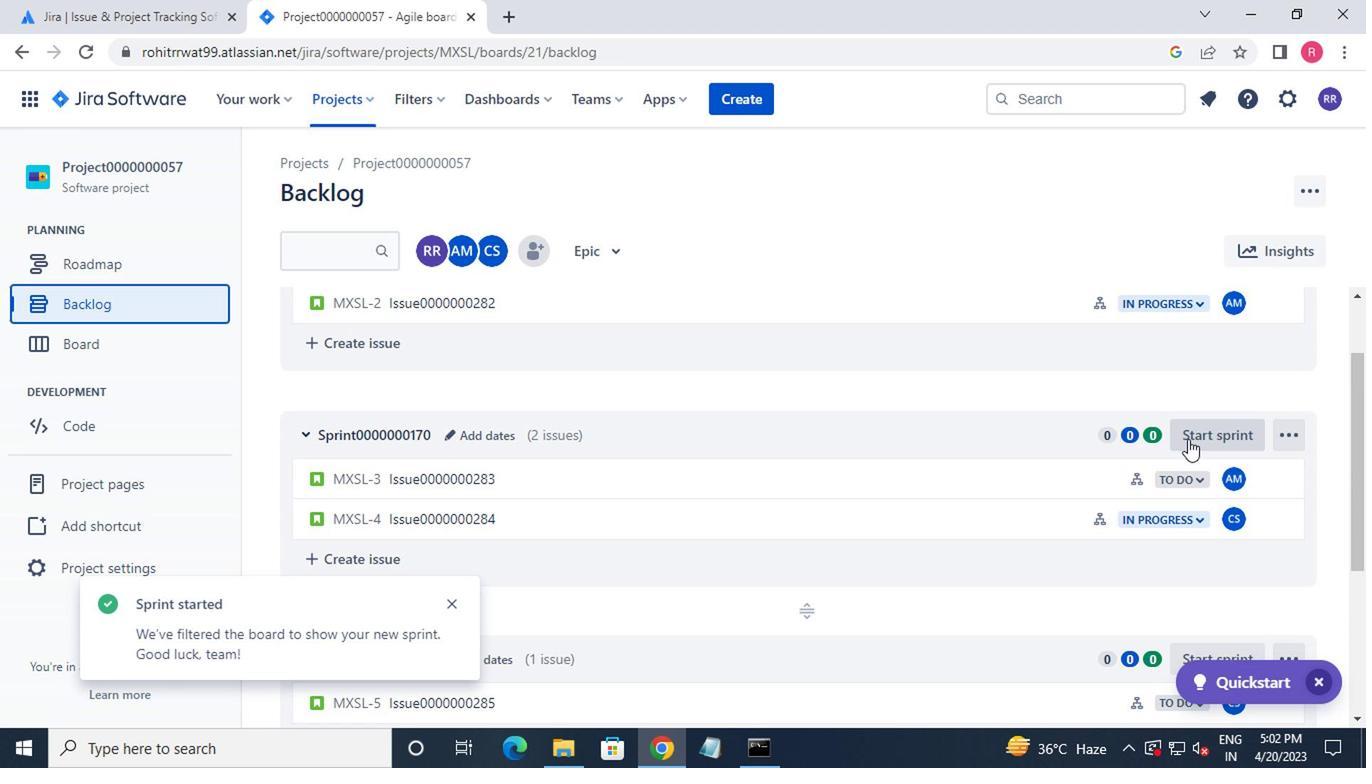 
Action: Mouse moved to (844, 702)
Screenshot: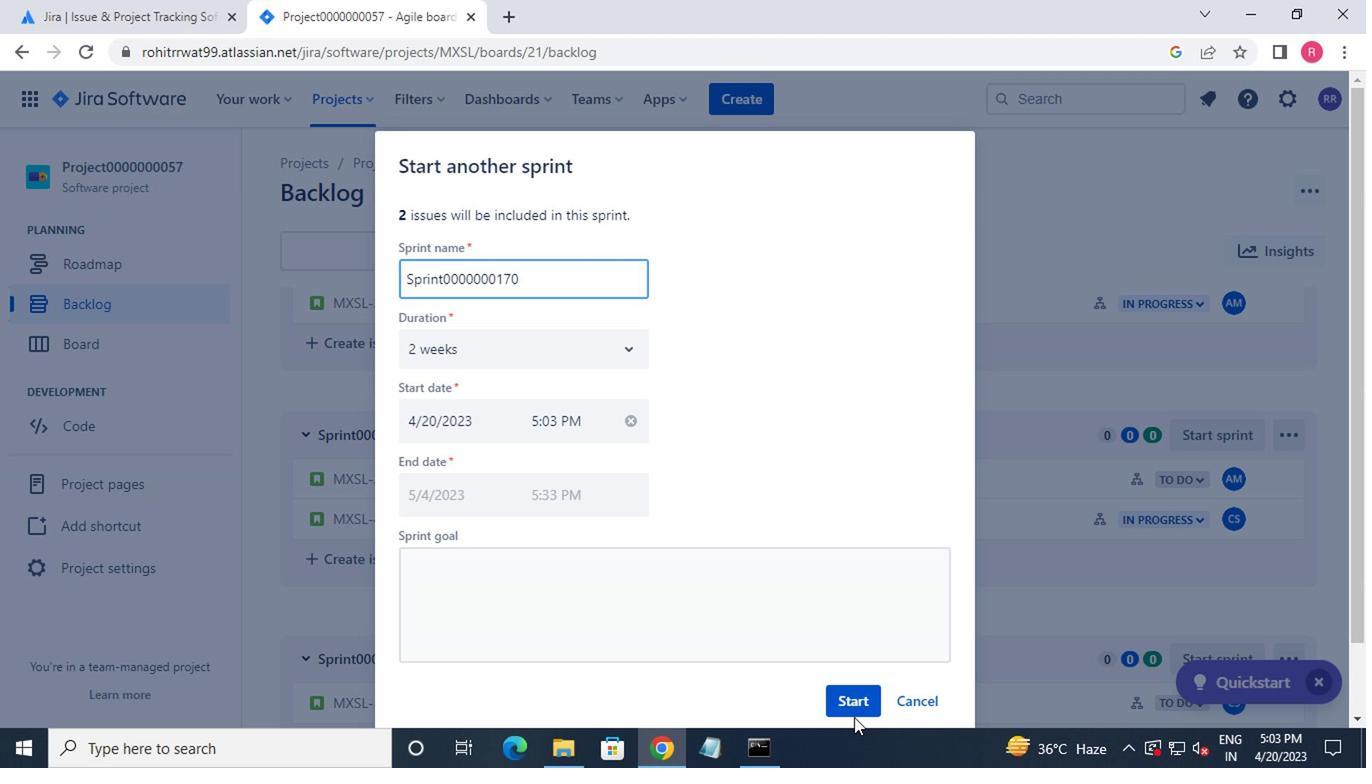 
Action: Mouse pressed left at (844, 702)
Screenshot: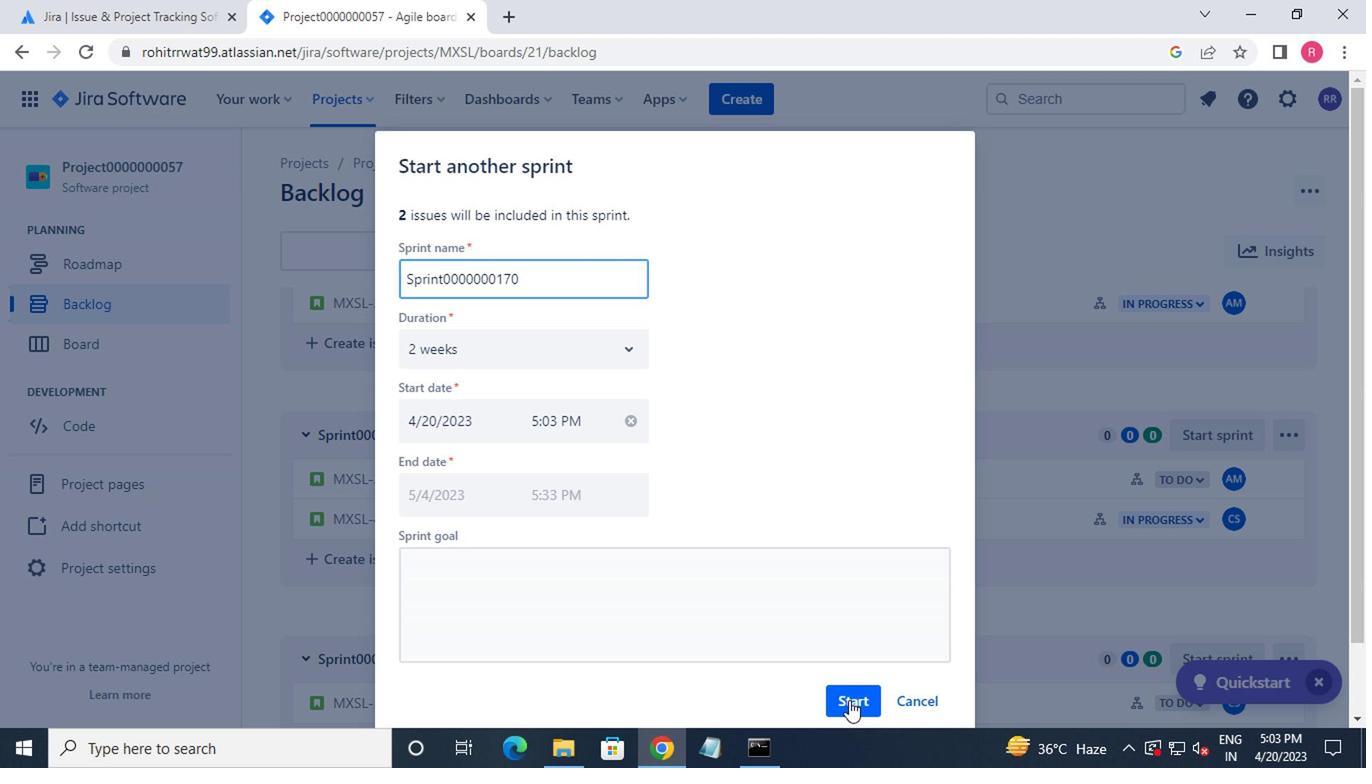 
Action: Mouse moved to (836, 671)
Screenshot: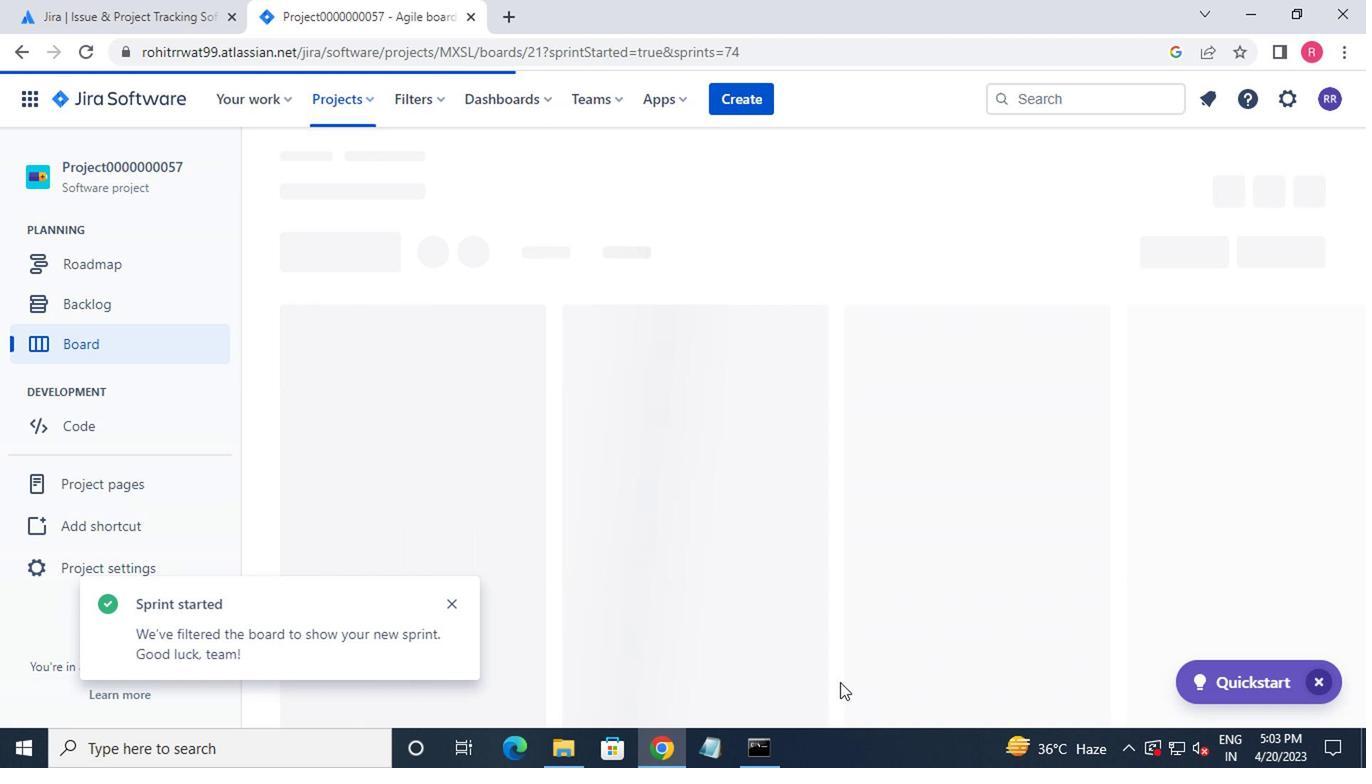 
